 Task: Add an event with the title Second Interview with BobG, date '2023/10/19', time 8:30 AM to 10:30 AMand add a description: Throughout the team building workshop, the facilitator will provide guidance, share insights, and facilitate discussions to encourage active participation and learning. Participants will have the opportunity to practice their communication skills in a supportive and collaborative environment, receiving feedback from their peers and the facilitator., put the event into Red category . Add location for the event as: 987 Colosseum, Rome, Italy, logged in from the account softage.10@softage.netand send the event invitation to softage.9@softage.net and softage.8@softage.net. Set a reminder for the event 30 minutes before
Action: Mouse moved to (125, 137)
Screenshot: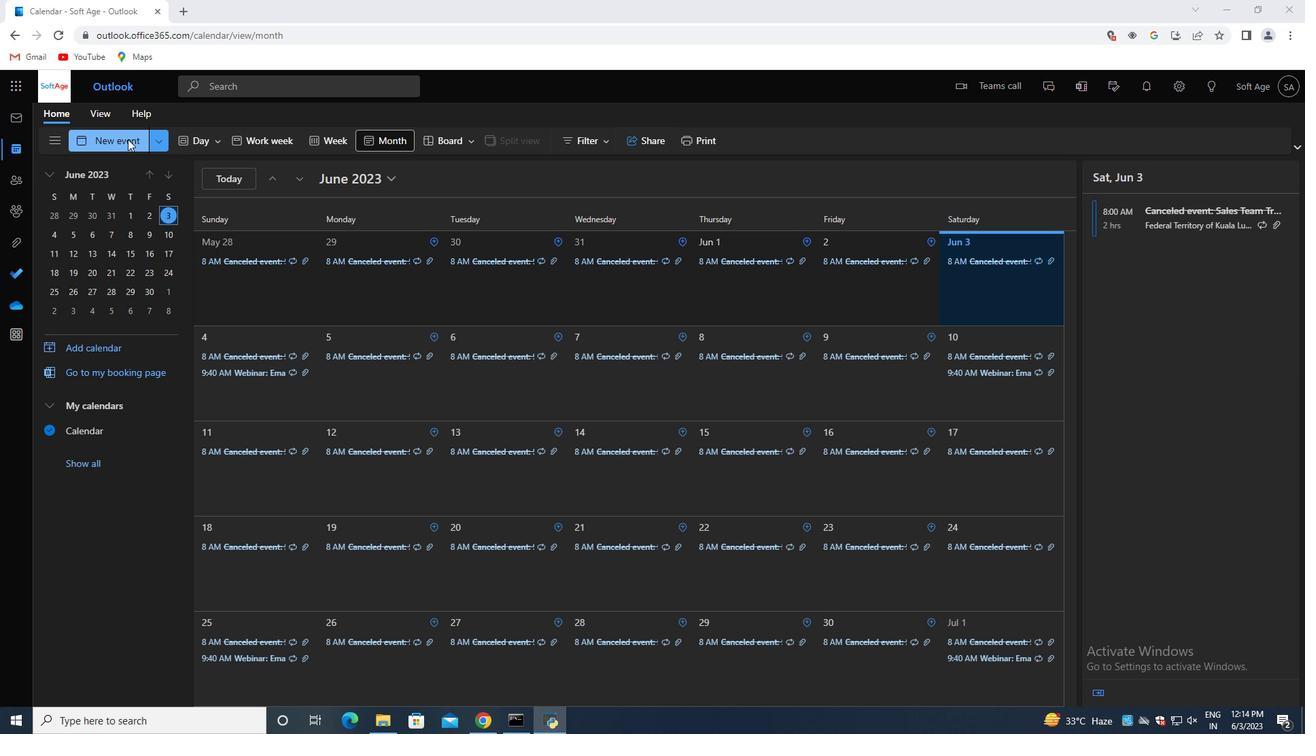 
Action: Mouse pressed left at (125, 137)
Screenshot: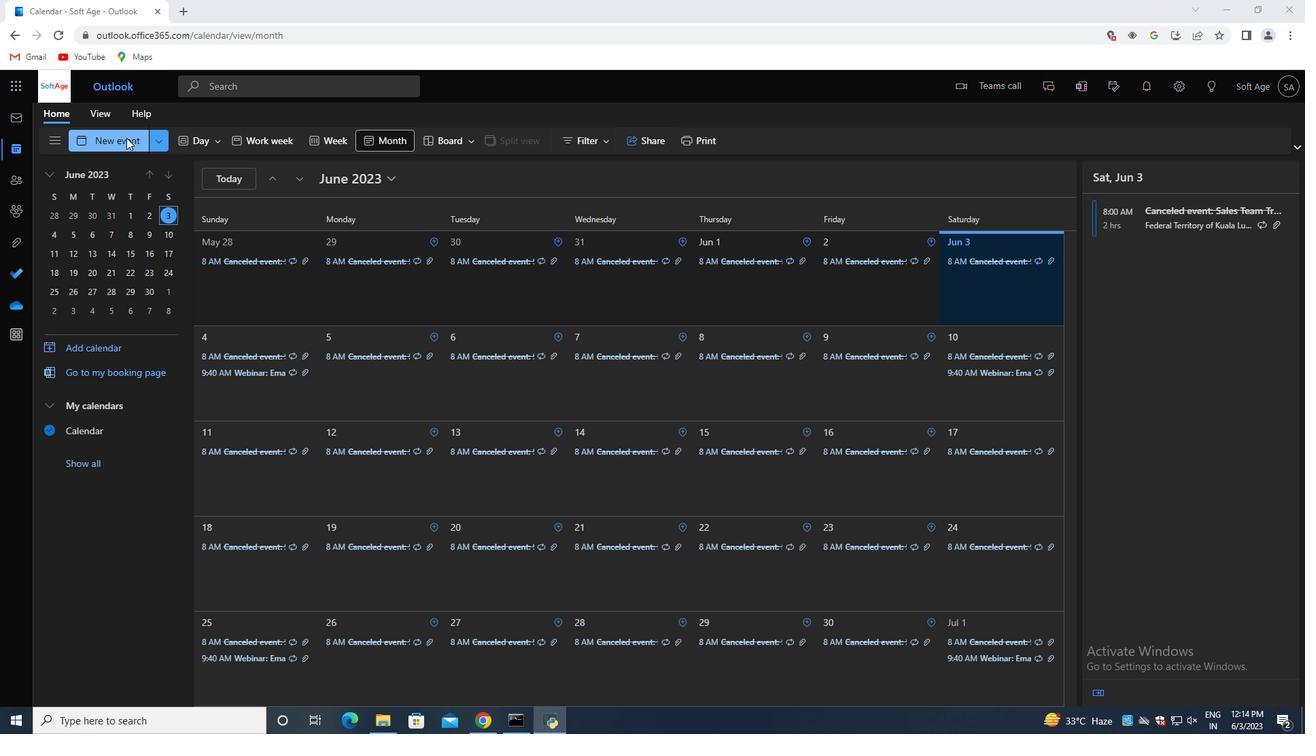 
Action: Mouse moved to (353, 231)
Screenshot: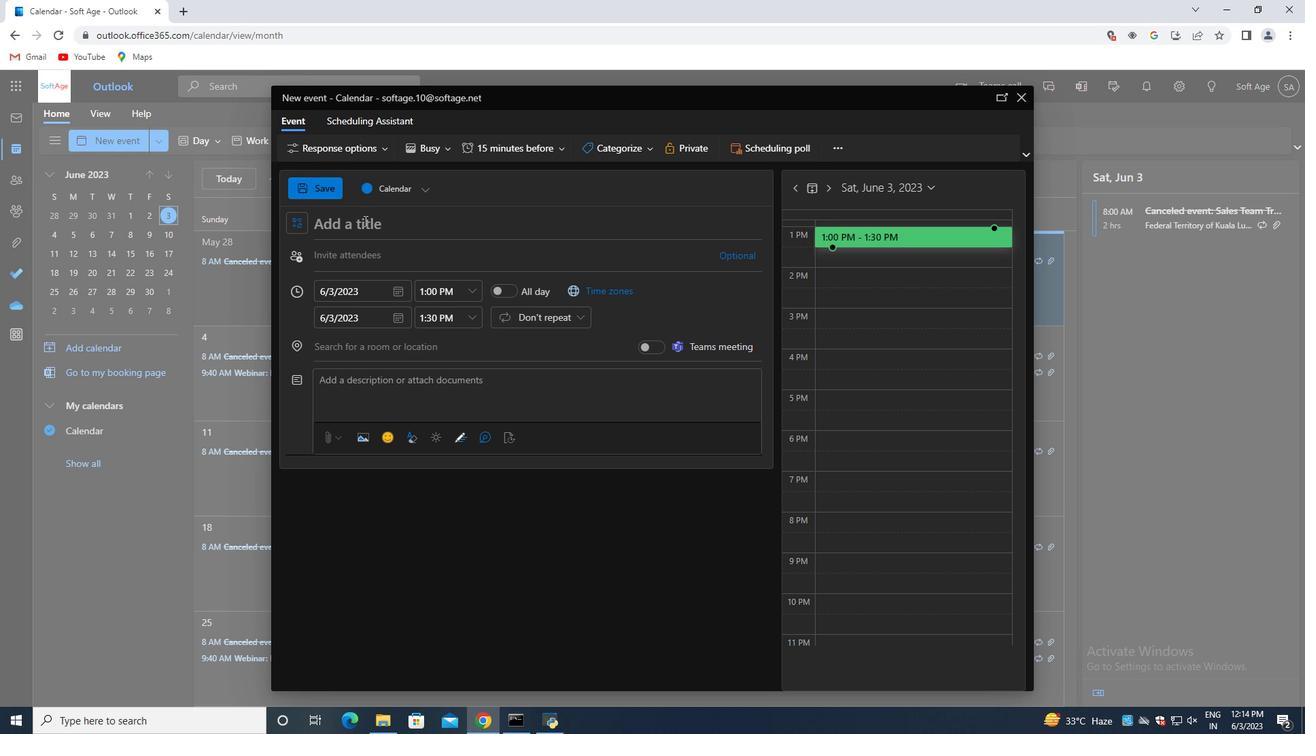 
Action: Mouse pressed left at (353, 231)
Screenshot: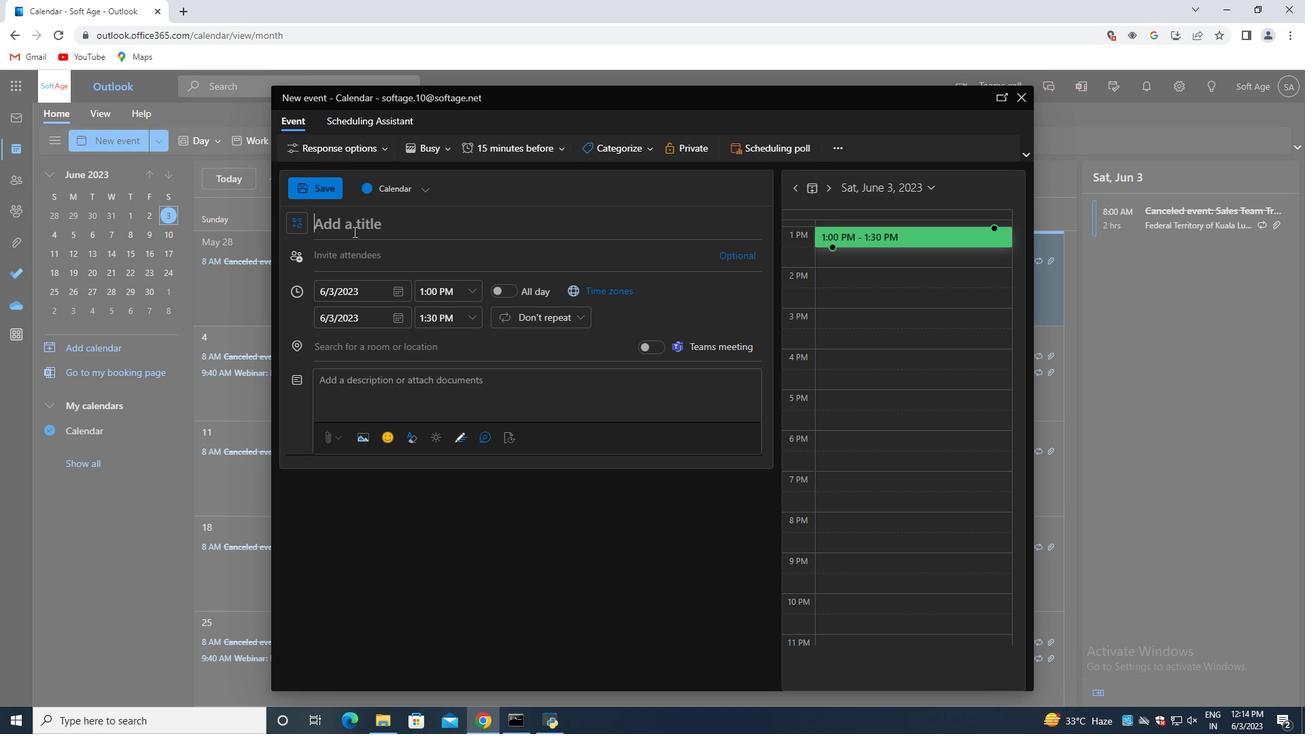 
Action: Mouse moved to (354, 230)
Screenshot: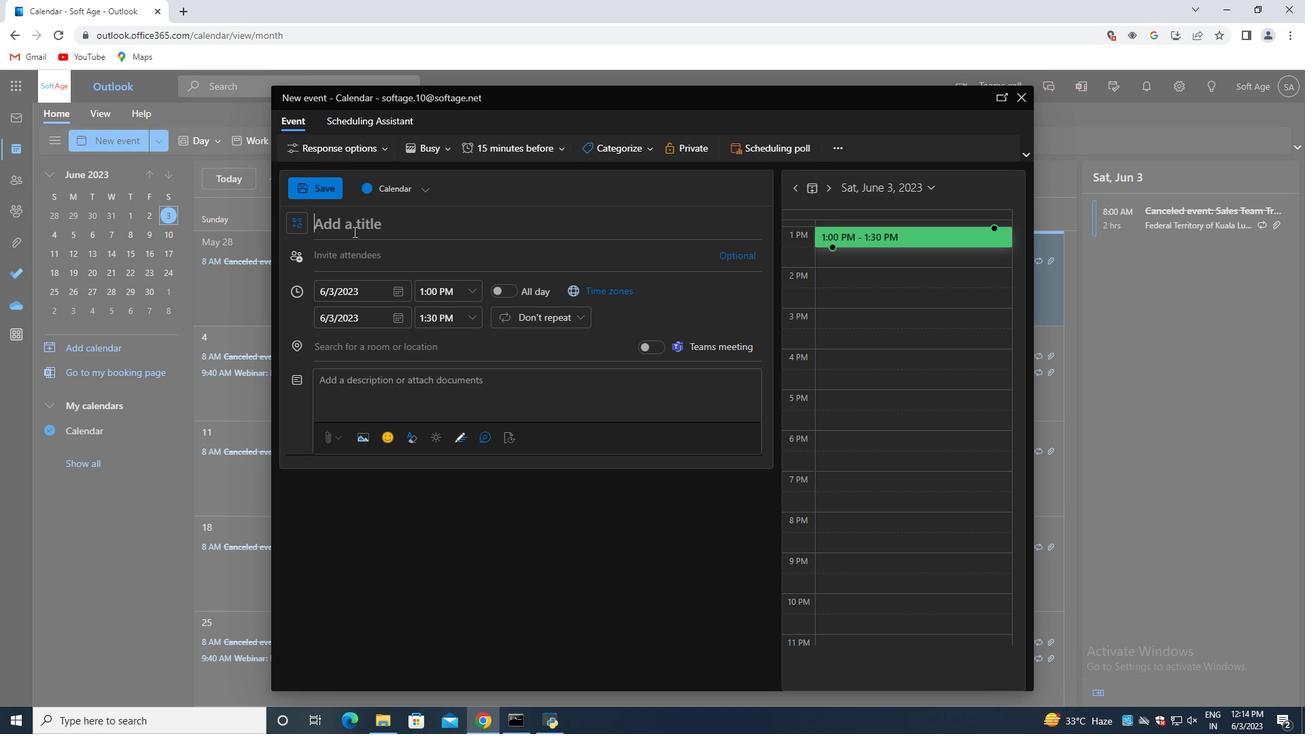 
Action: Key pressed <Key.shift>Second<Key.space><Key.shift>Interview<Key.space>with<Key.space><Key.shift>Bob<Key.shift>G
Screenshot: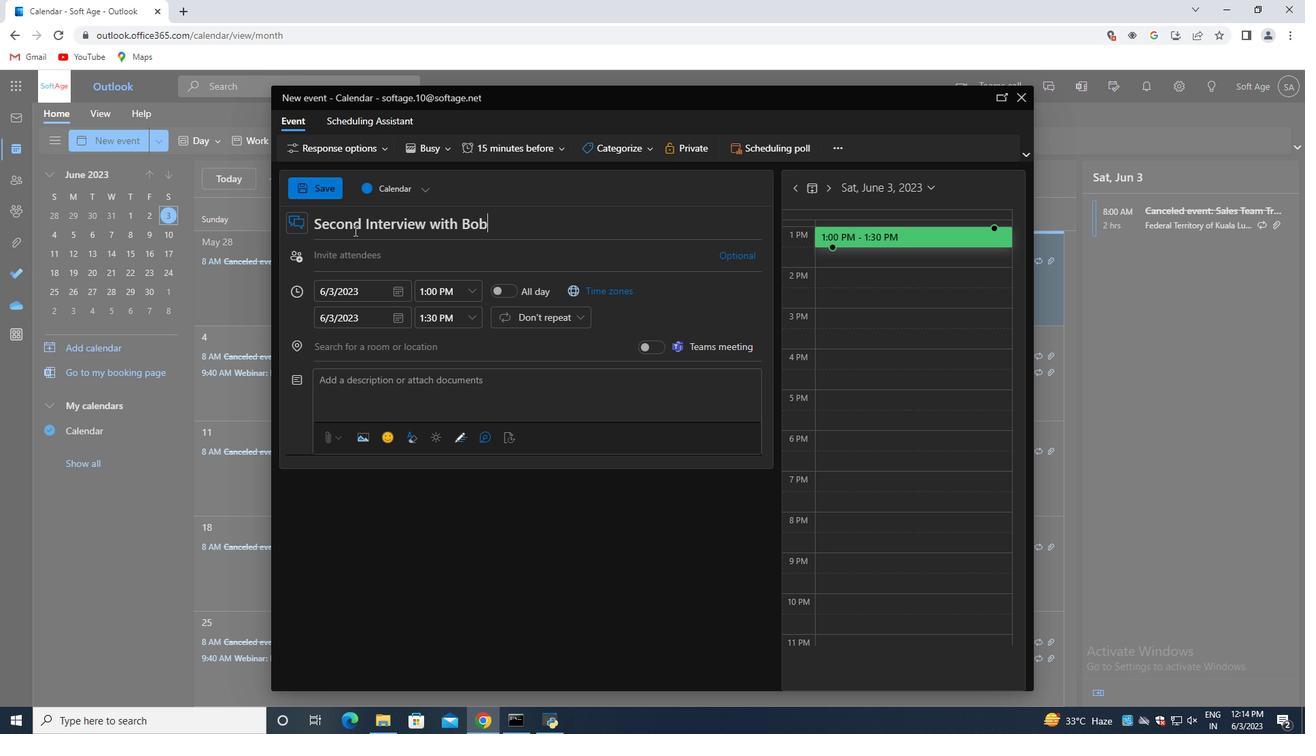 
Action: Mouse moved to (399, 295)
Screenshot: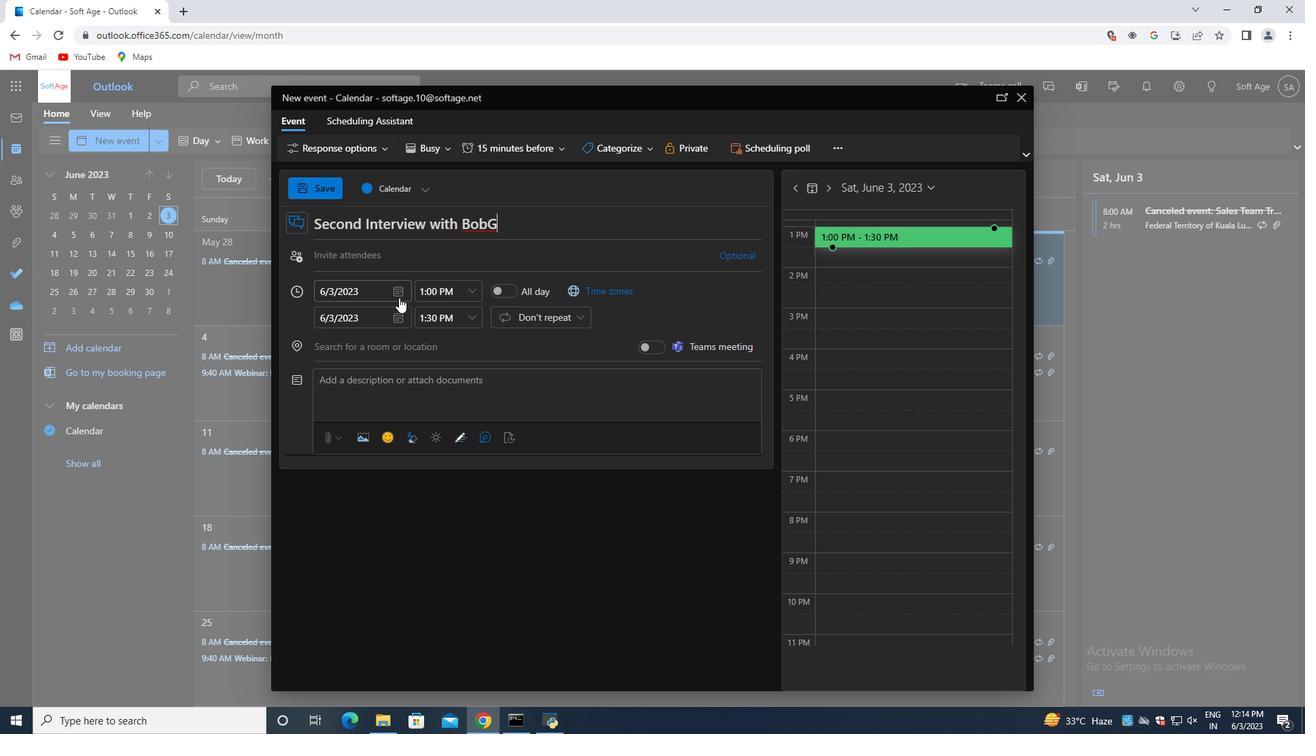 
Action: Mouse pressed left at (399, 295)
Screenshot: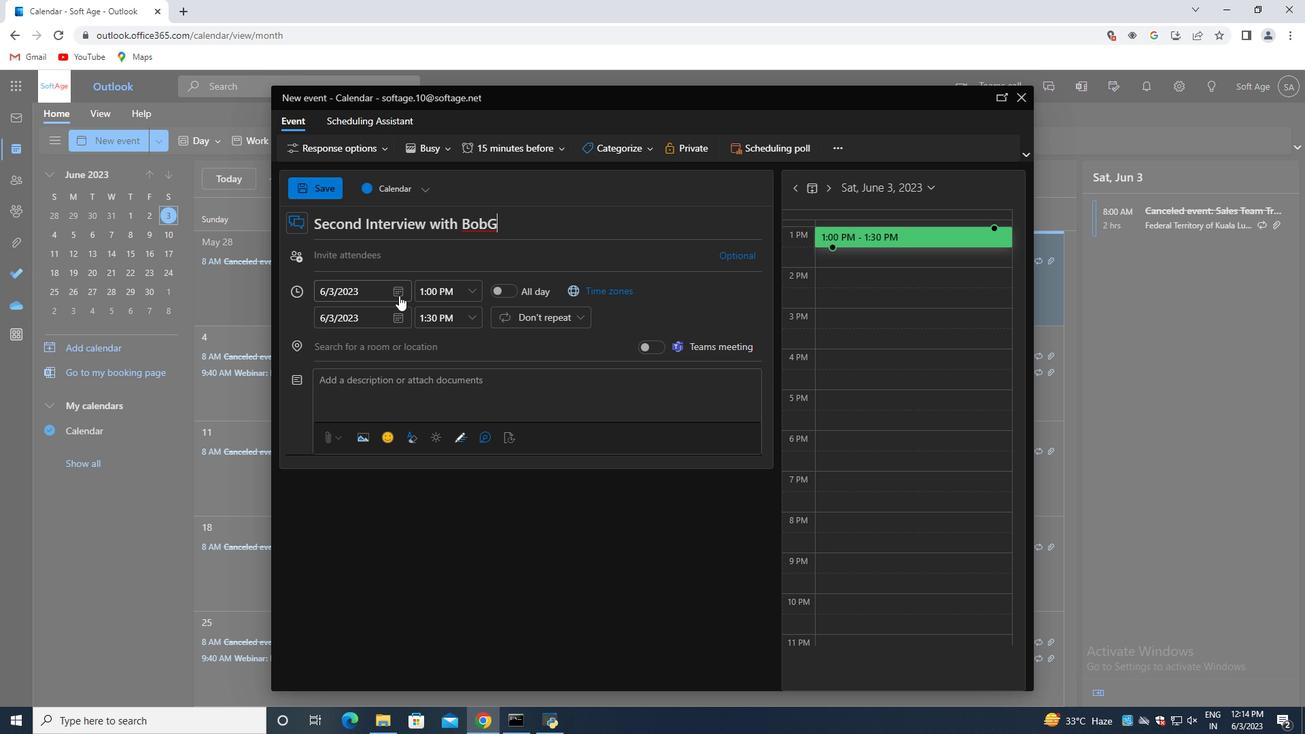 
Action: Mouse moved to (446, 312)
Screenshot: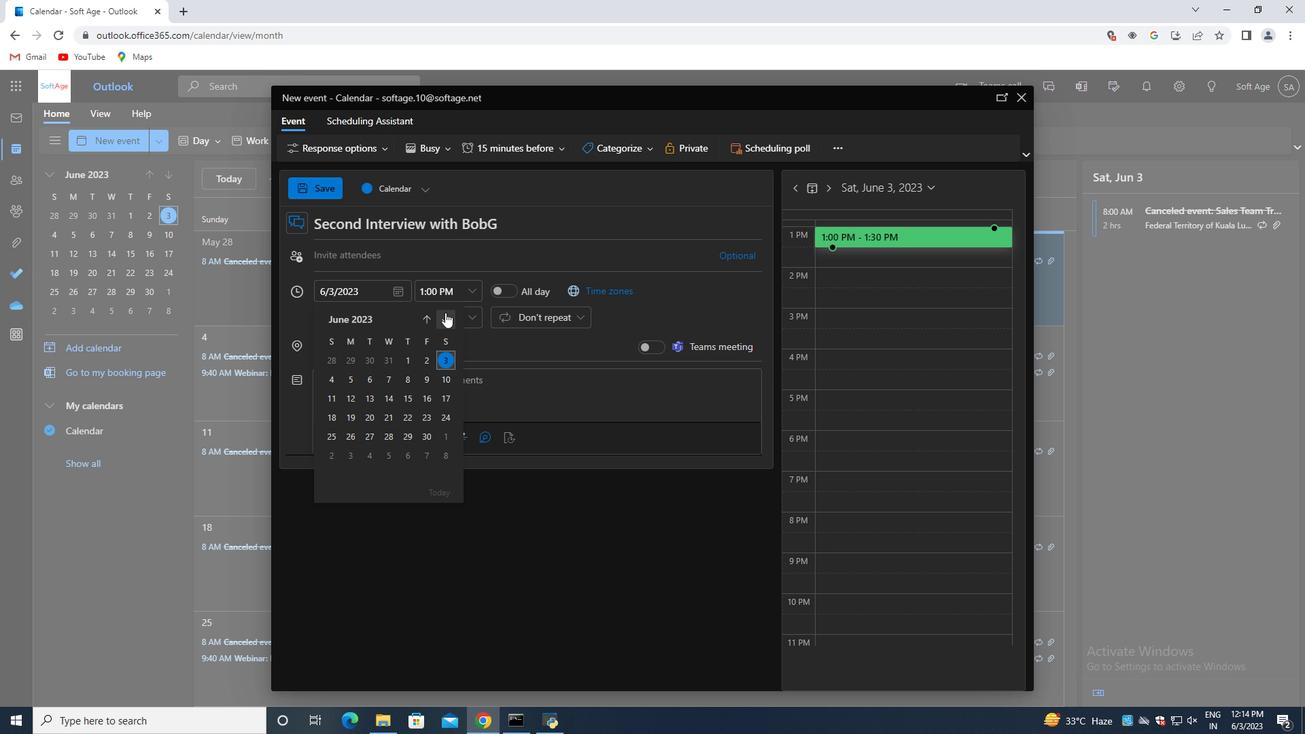 
Action: Mouse pressed left at (446, 312)
Screenshot: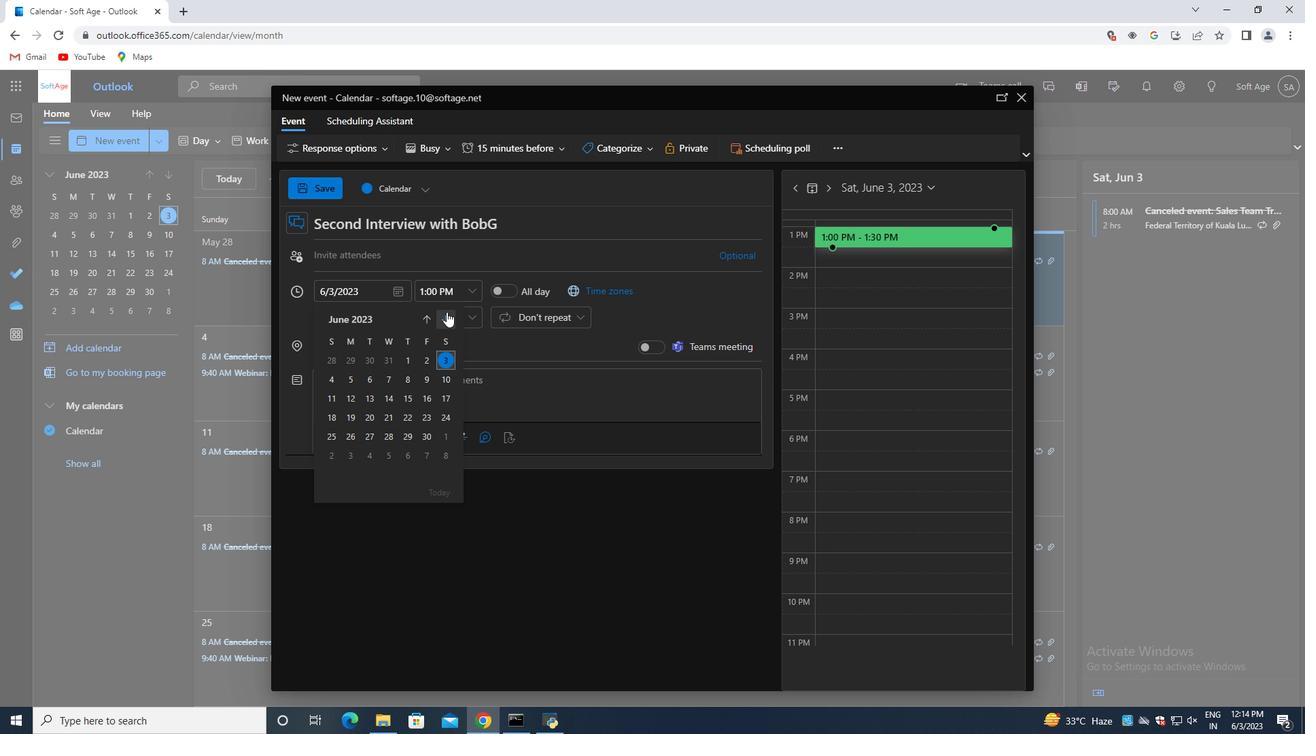 
Action: Mouse pressed left at (446, 312)
Screenshot: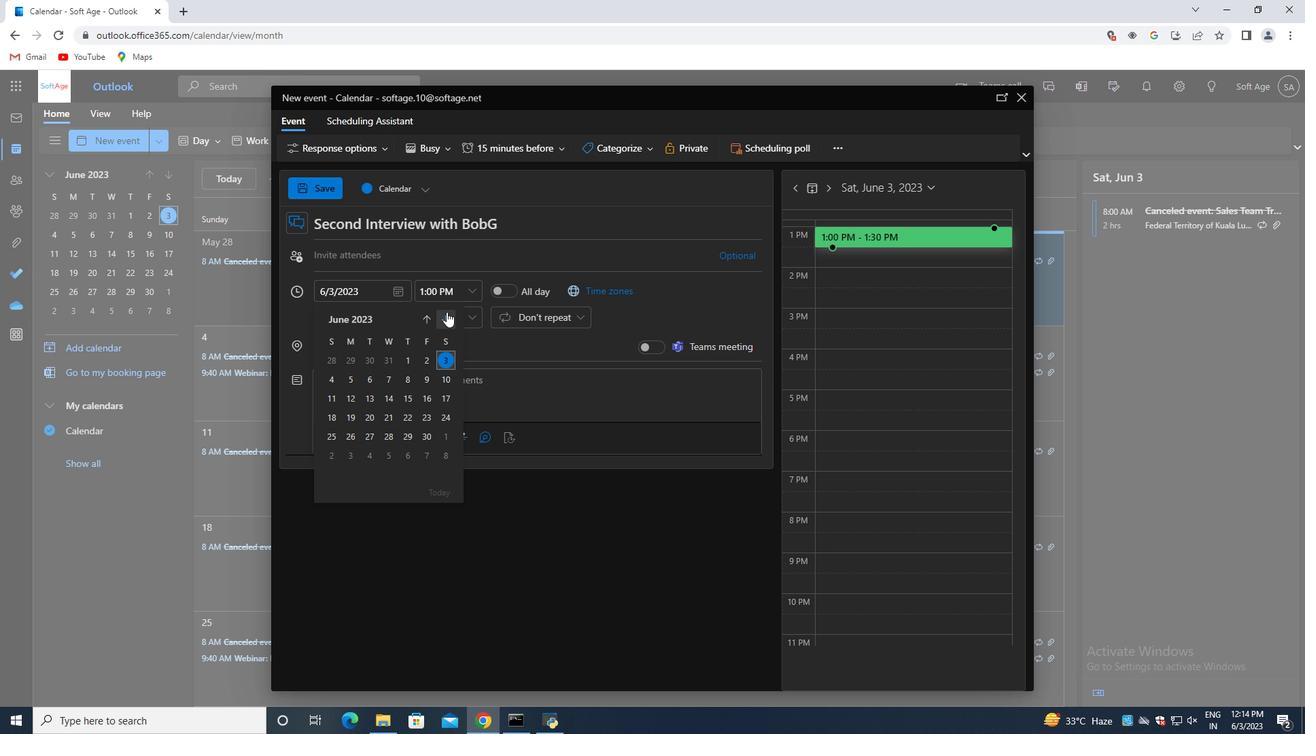 
Action: Mouse pressed left at (446, 312)
Screenshot: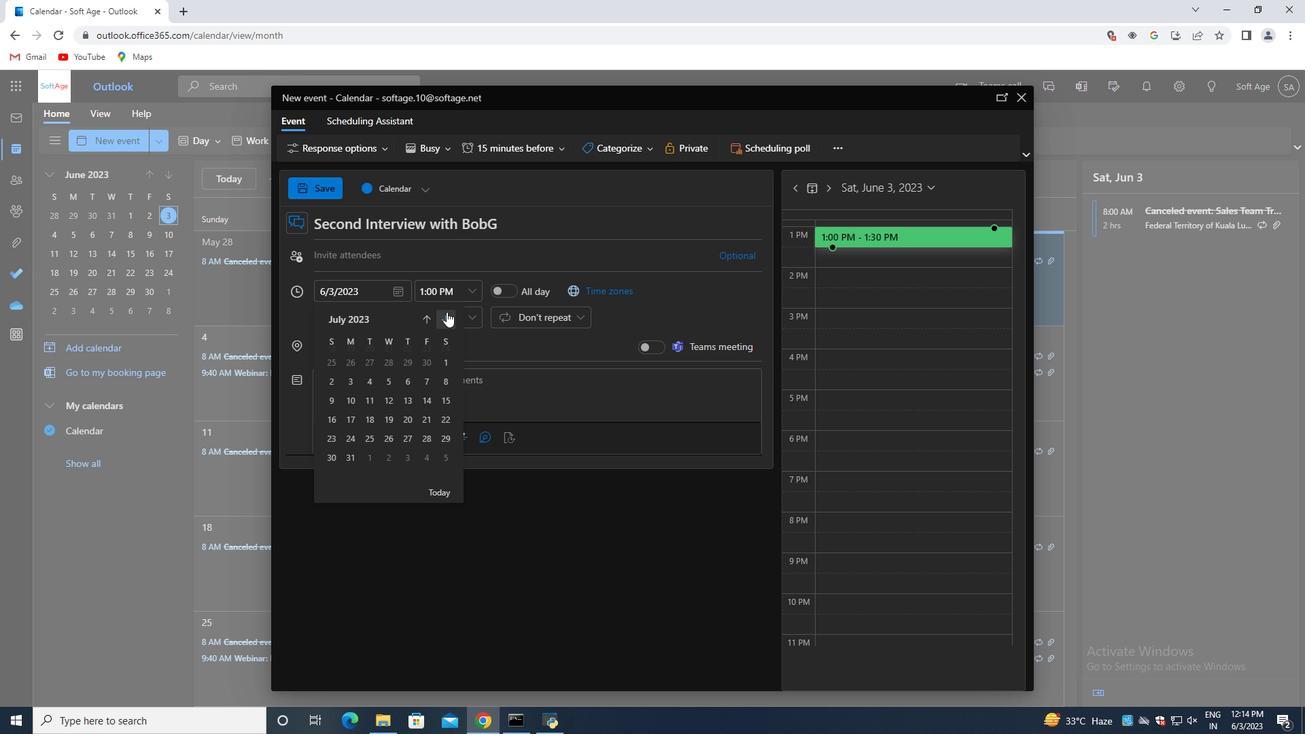 
Action: Mouse pressed left at (446, 312)
Screenshot: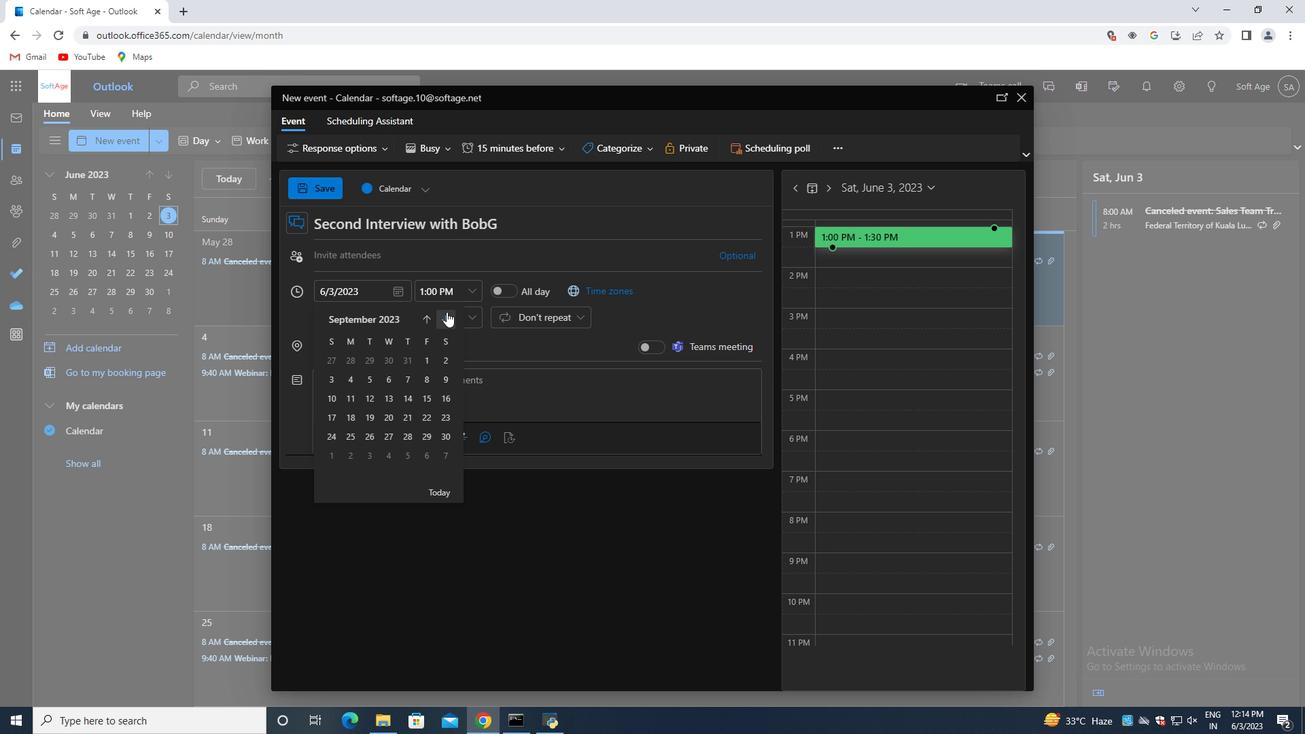 
Action: Mouse moved to (407, 394)
Screenshot: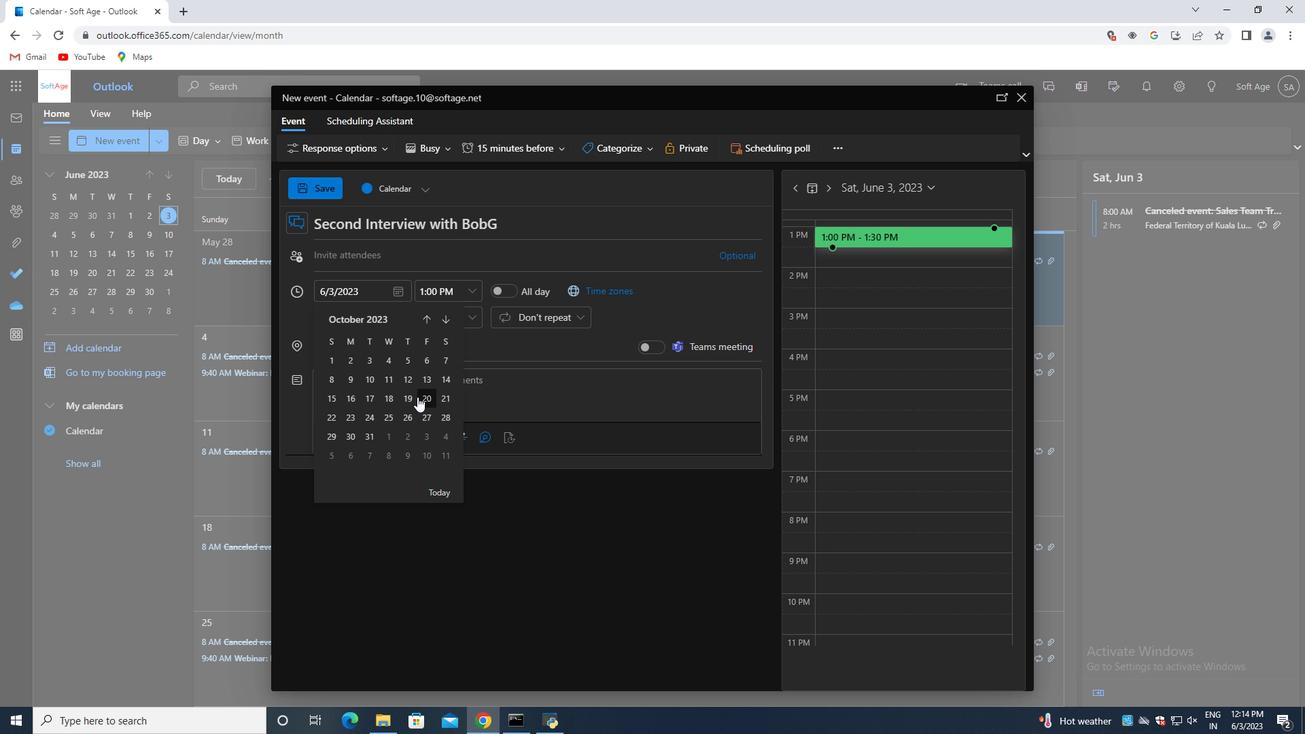 
Action: Mouse pressed left at (407, 394)
Screenshot: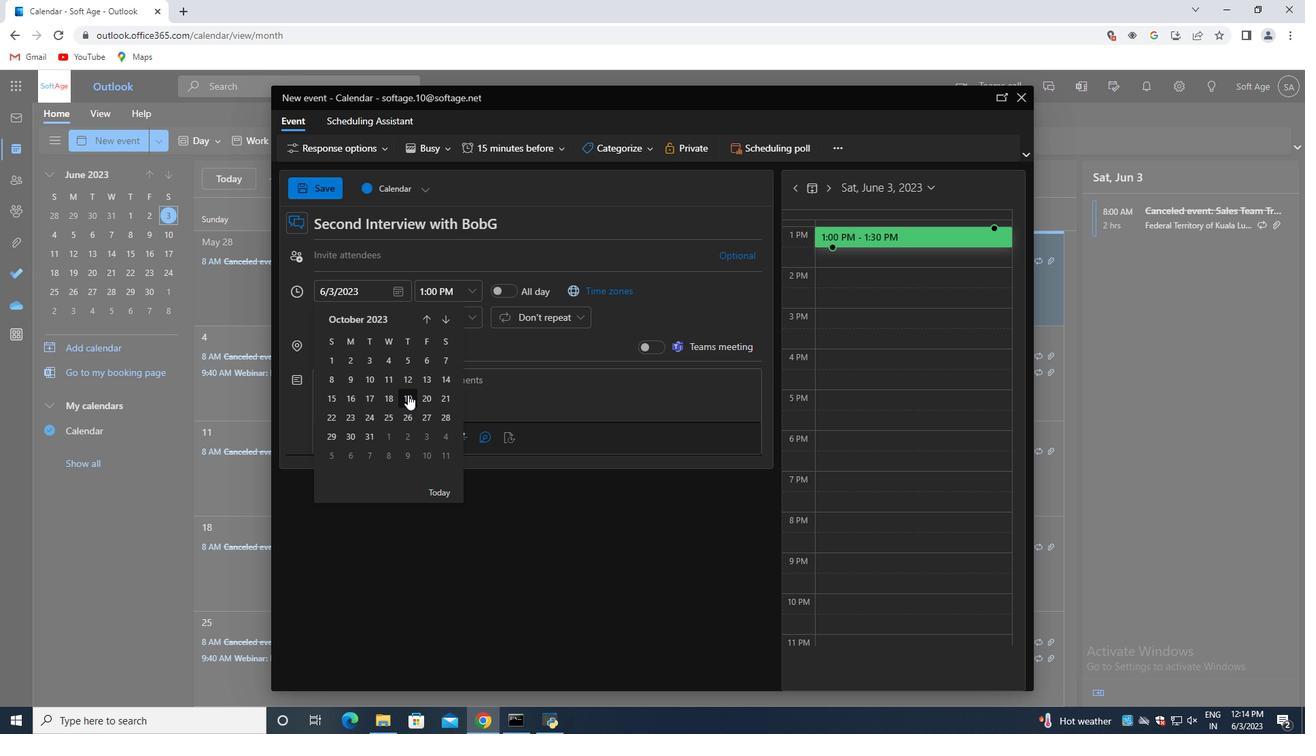 
Action: Mouse moved to (467, 291)
Screenshot: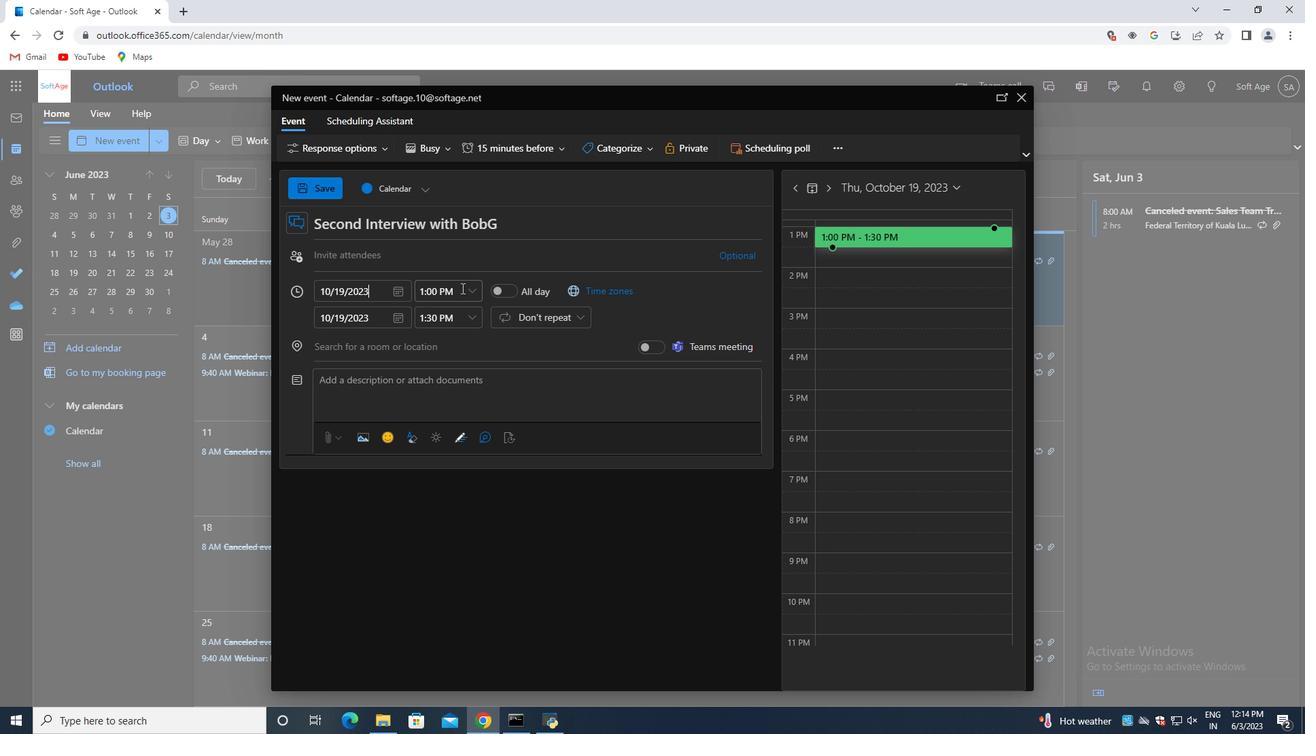 
Action: Mouse pressed left at (467, 291)
Screenshot: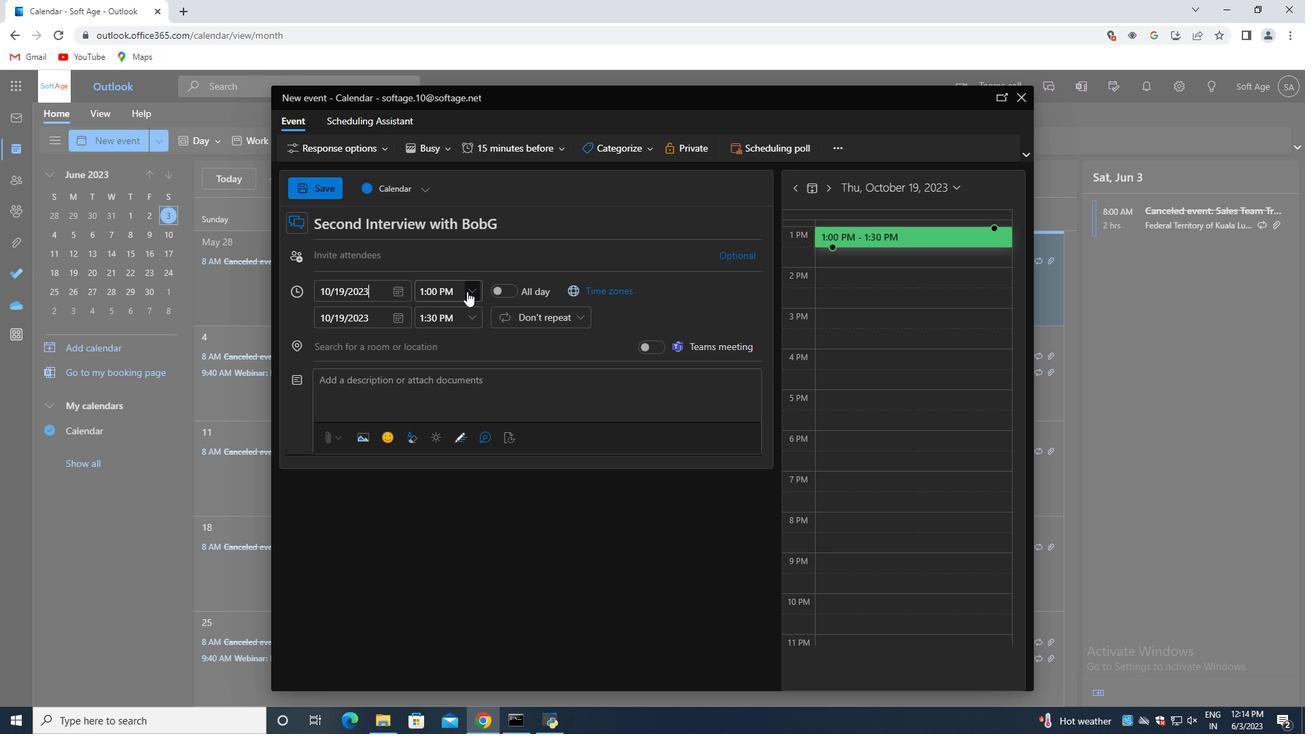 
Action: Mouse moved to (452, 343)
Screenshot: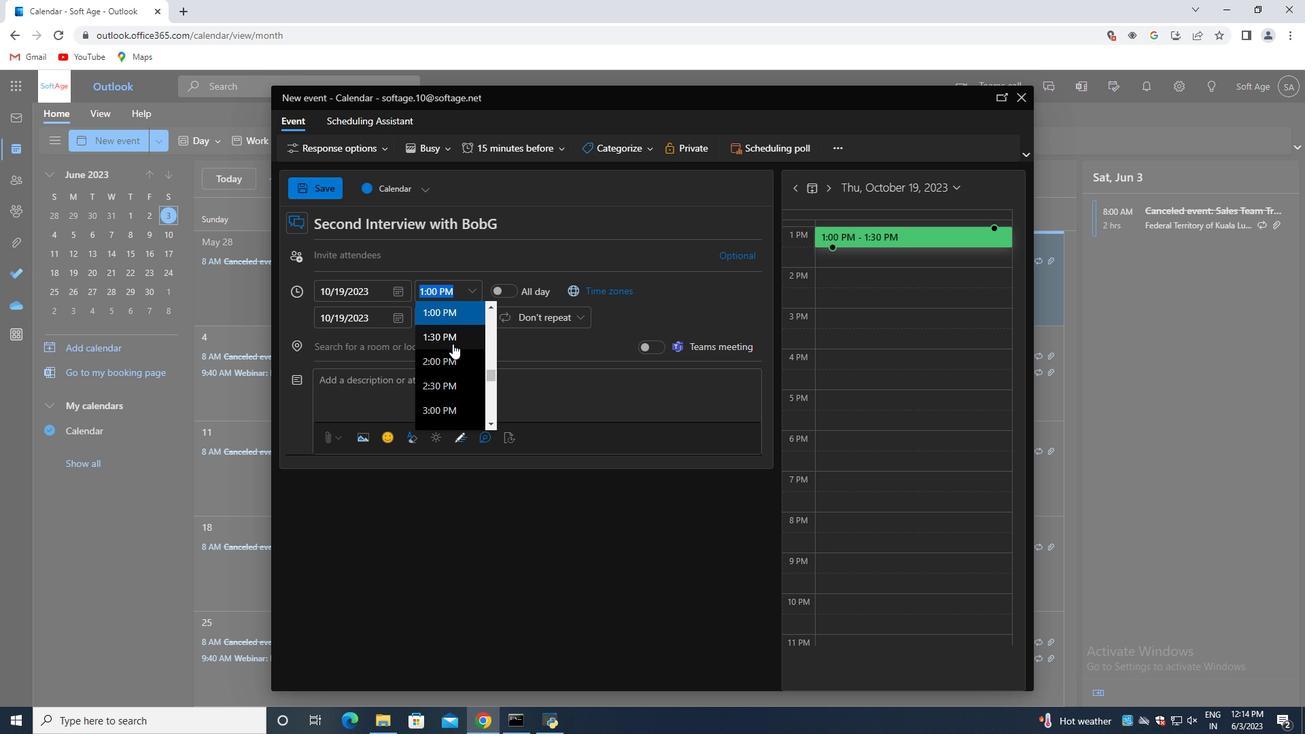 
Action: Mouse scrolled (452, 344) with delta (0, 0)
Screenshot: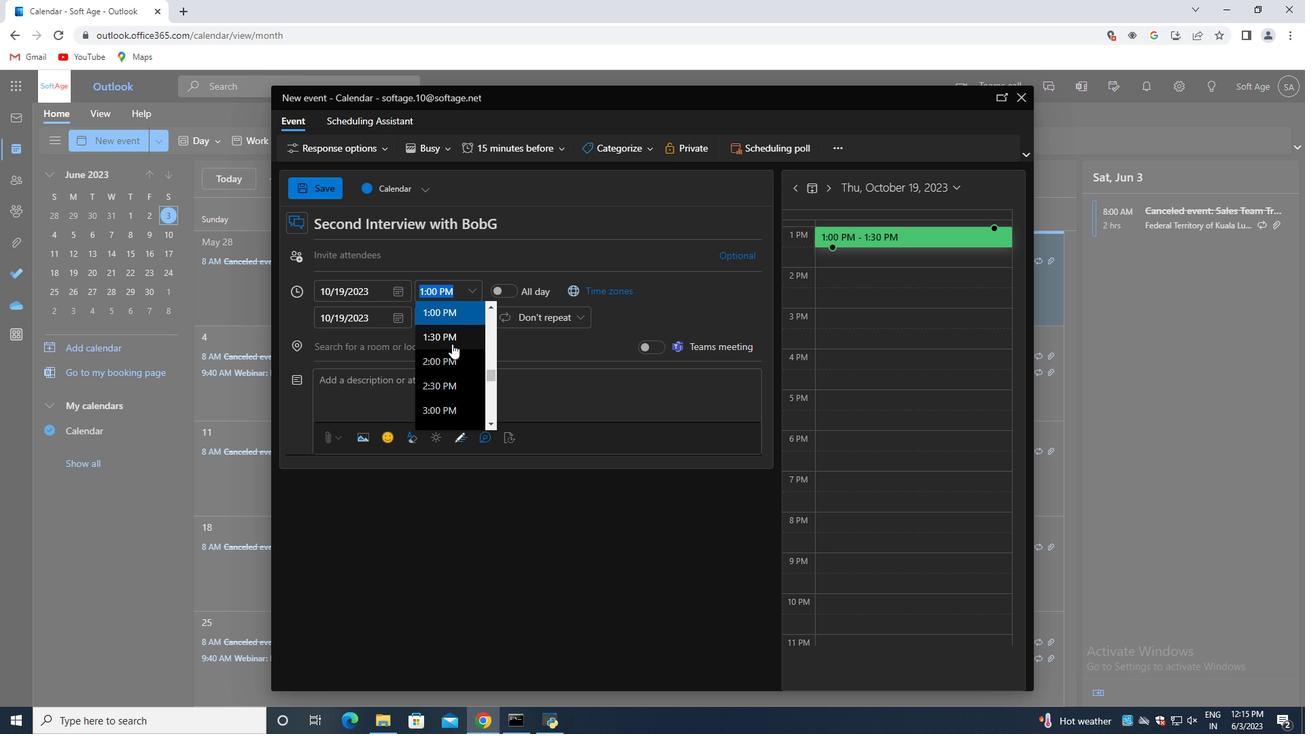 
Action: Mouse scrolled (452, 344) with delta (0, 0)
Screenshot: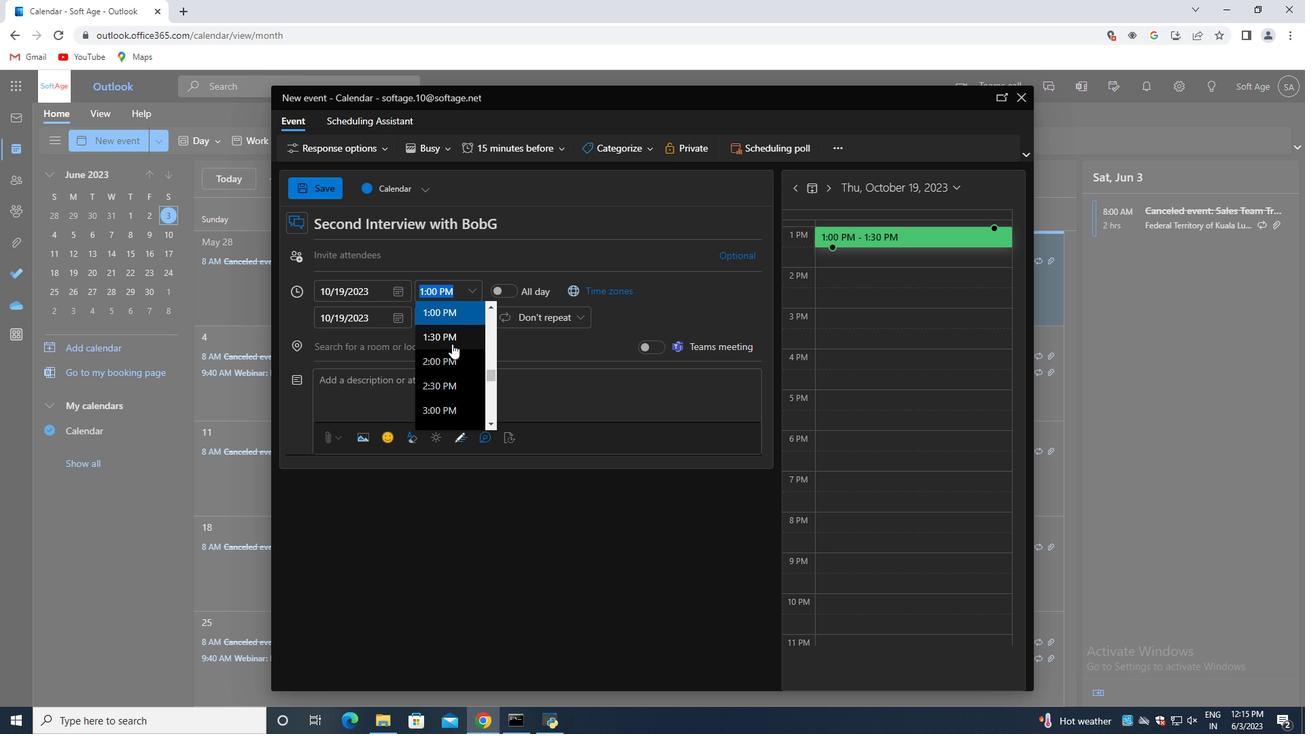 
Action: Mouse scrolled (452, 344) with delta (0, 0)
Screenshot: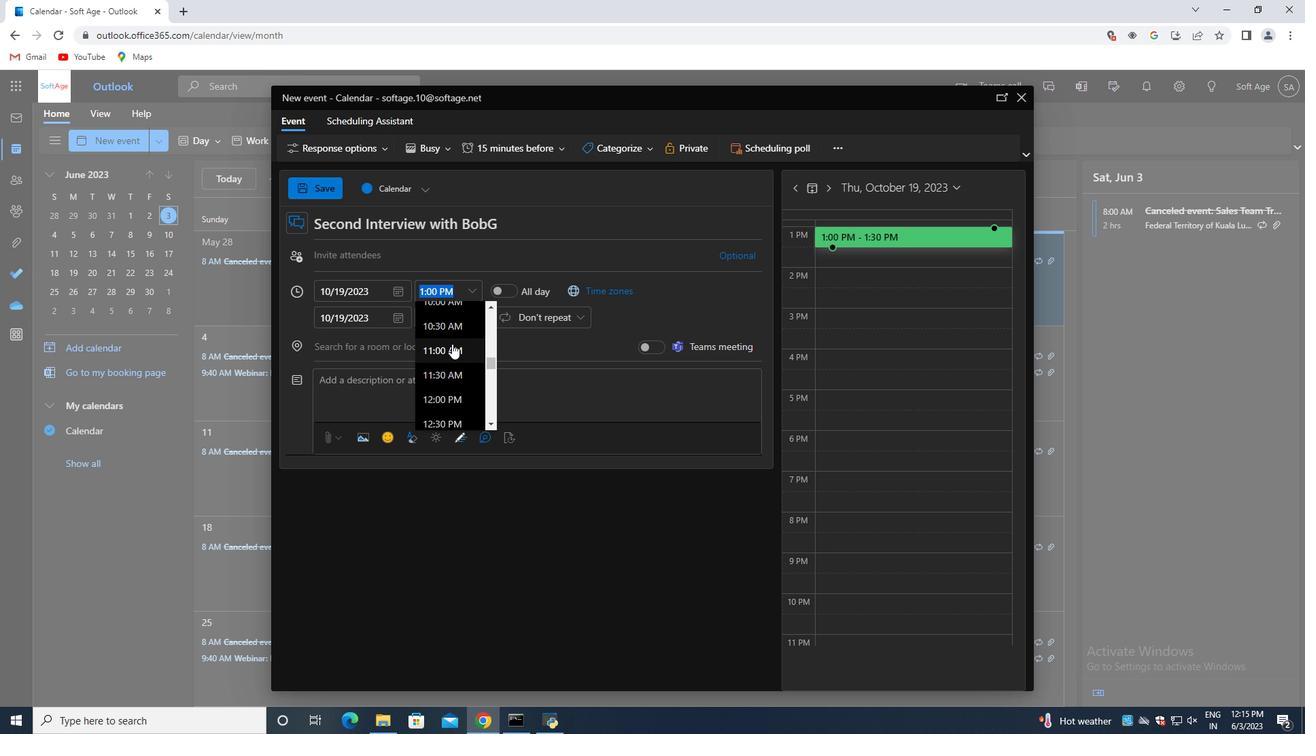 
Action: Mouse scrolled (452, 344) with delta (0, 0)
Screenshot: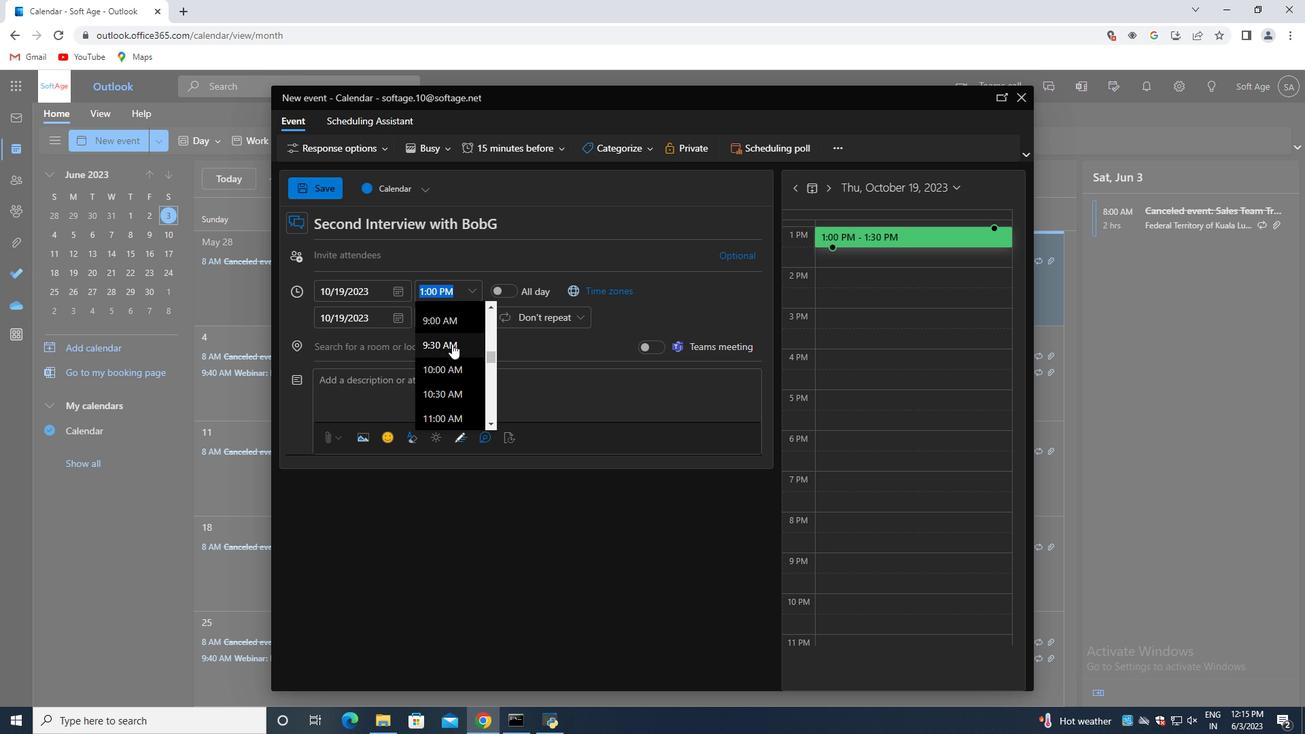 
Action: Mouse moved to (439, 359)
Screenshot: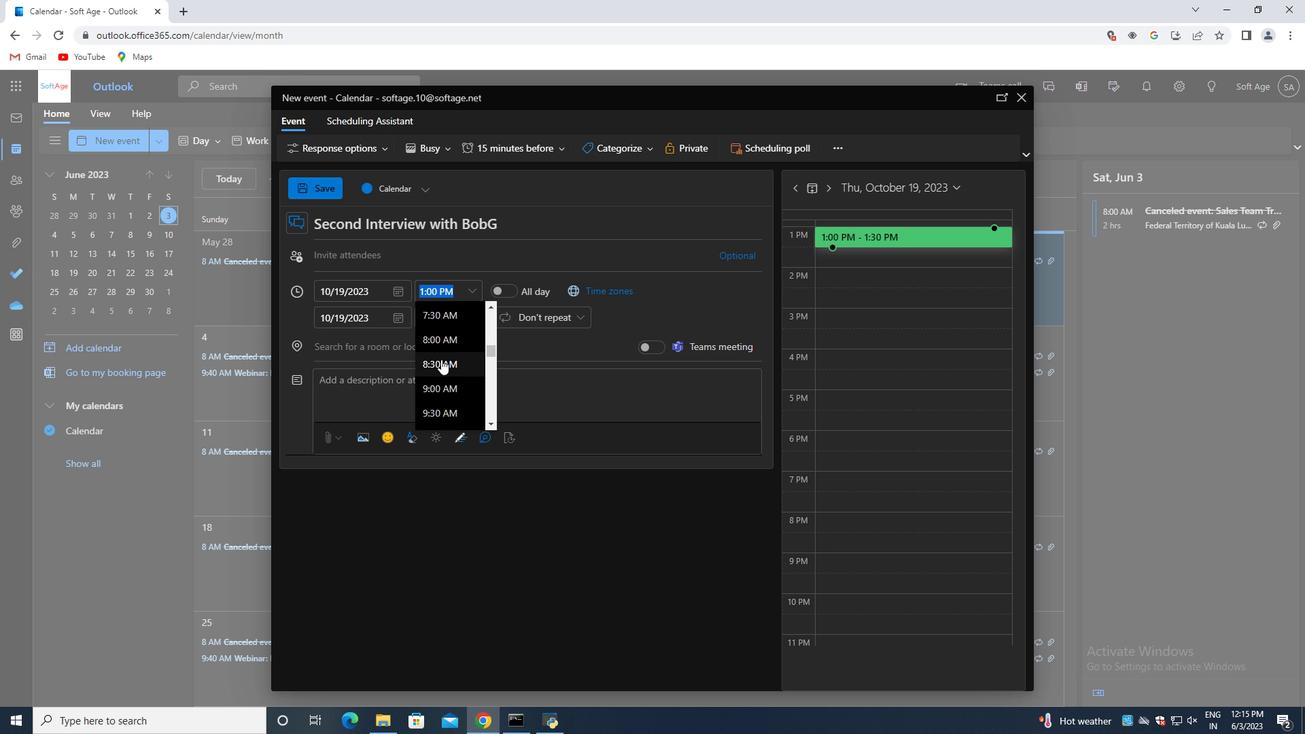 
Action: Mouse pressed left at (439, 359)
Screenshot: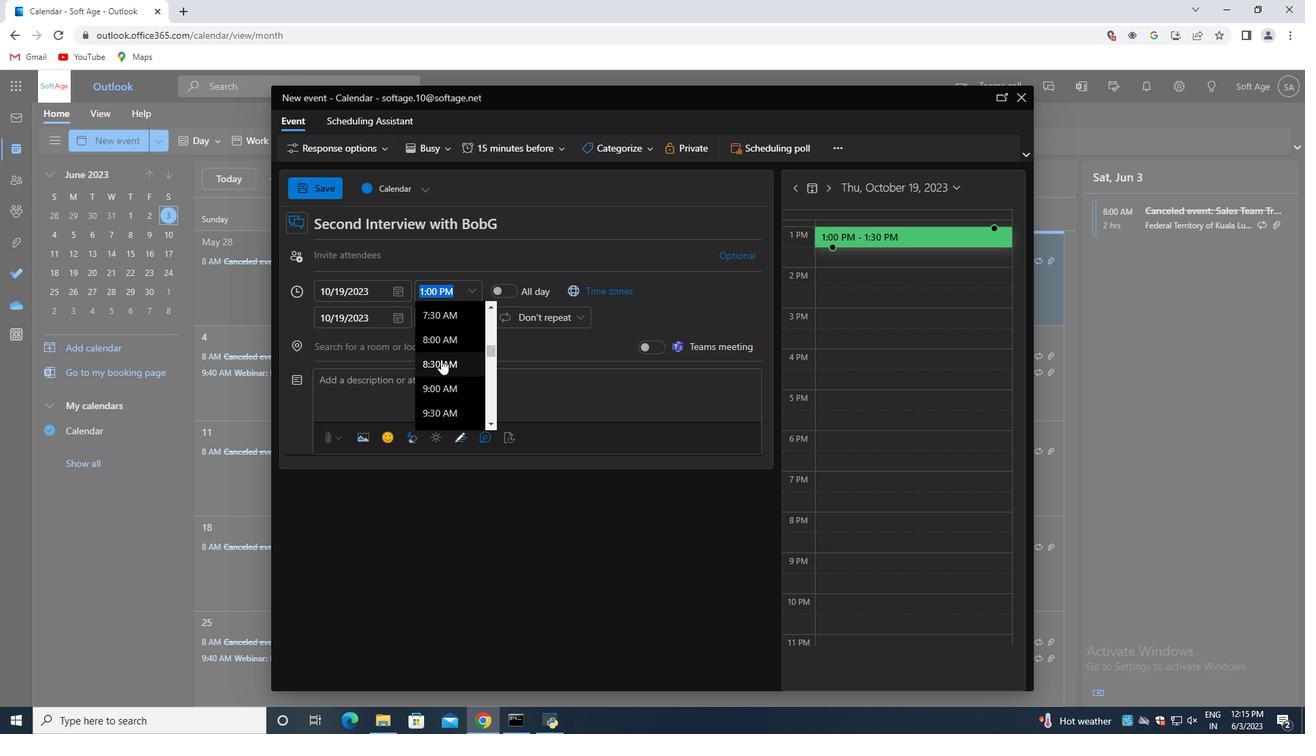 
Action: Mouse moved to (476, 312)
Screenshot: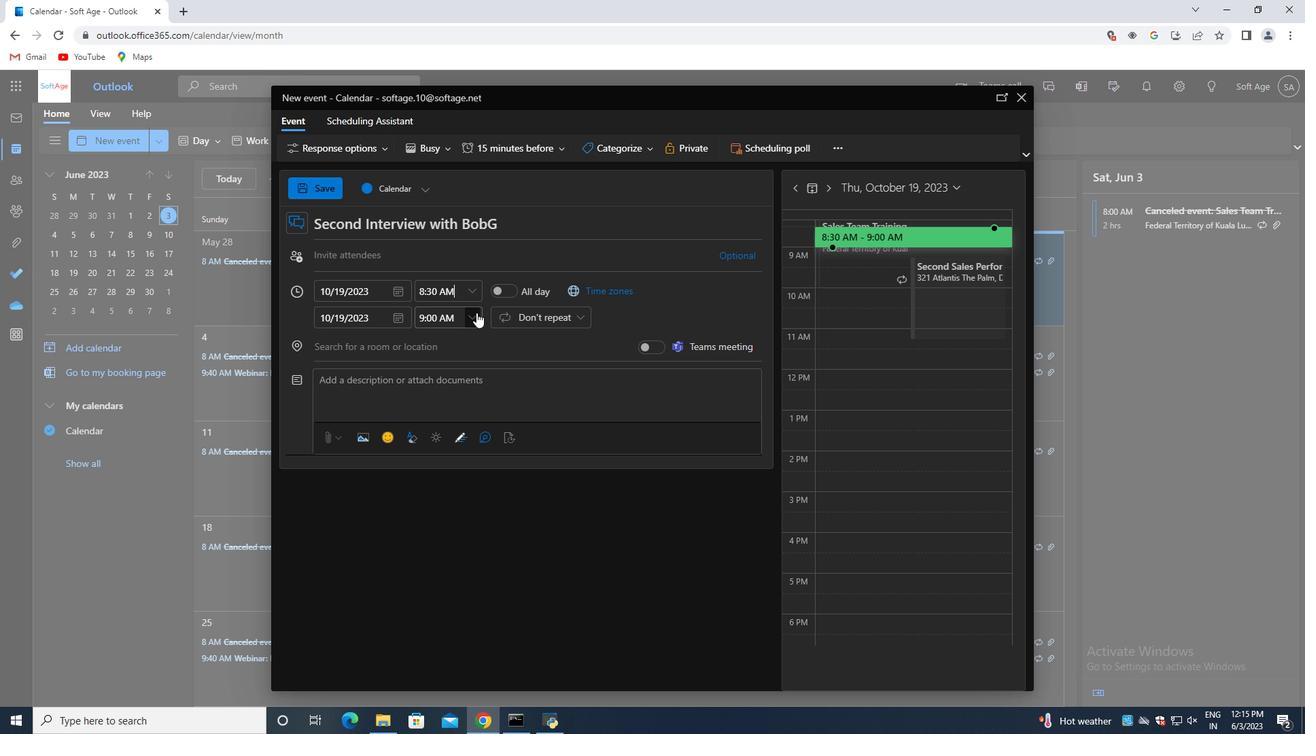 
Action: Mouse pressed left at (476, 312)
Screenshot: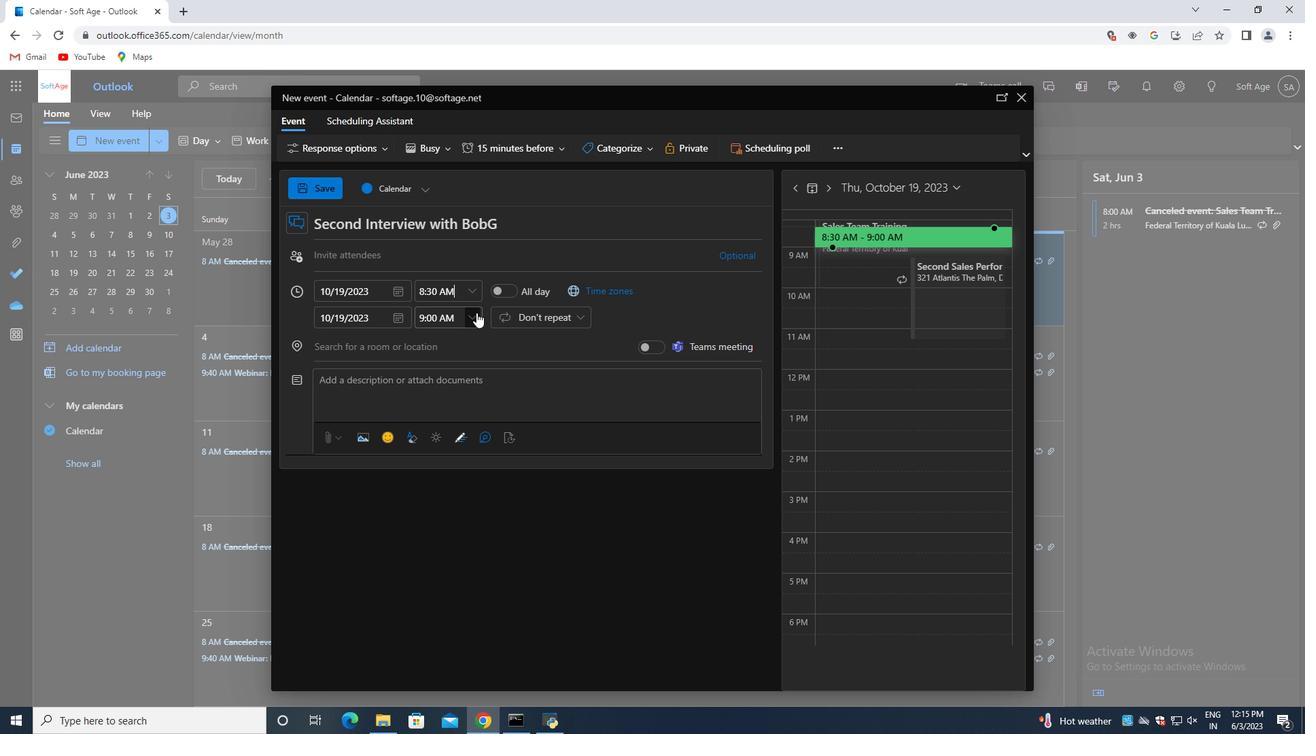 
Action: Mouse moved to (443, 407)
Screenshot: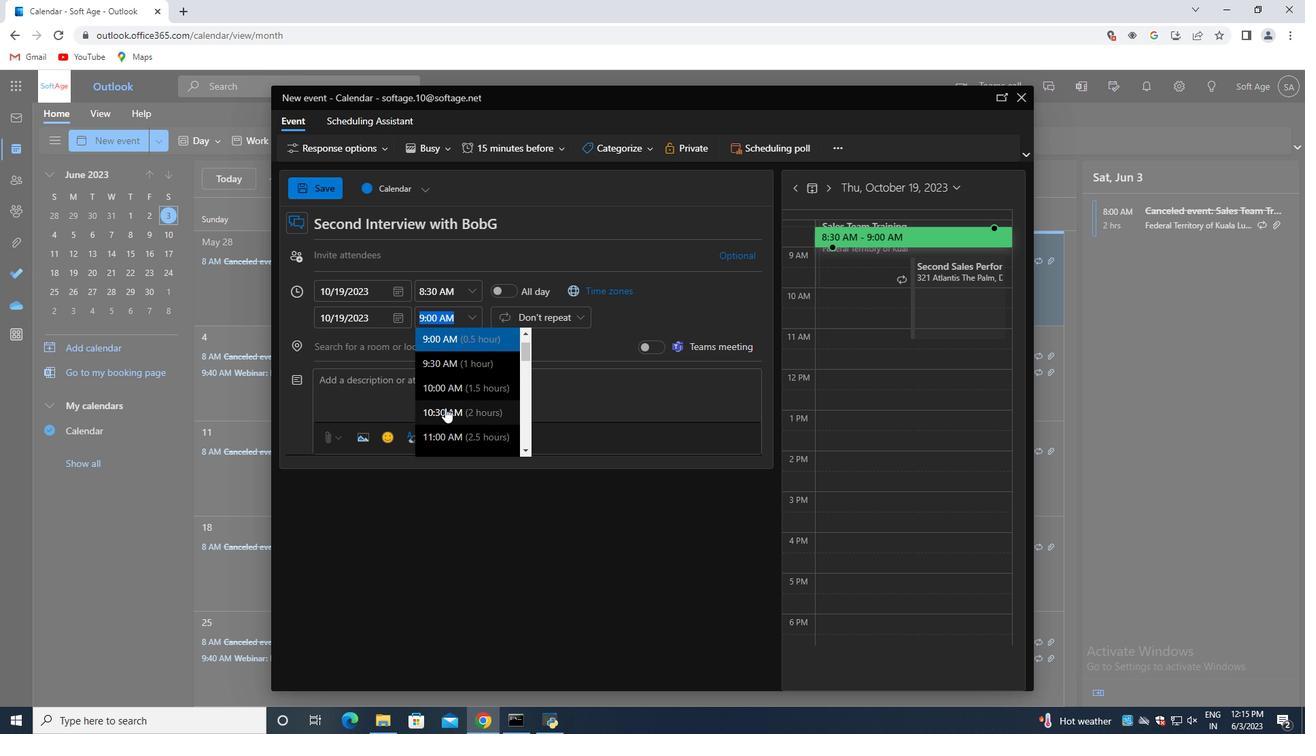 
Action: Mouse pressed left at (443, 407)
Screenshot: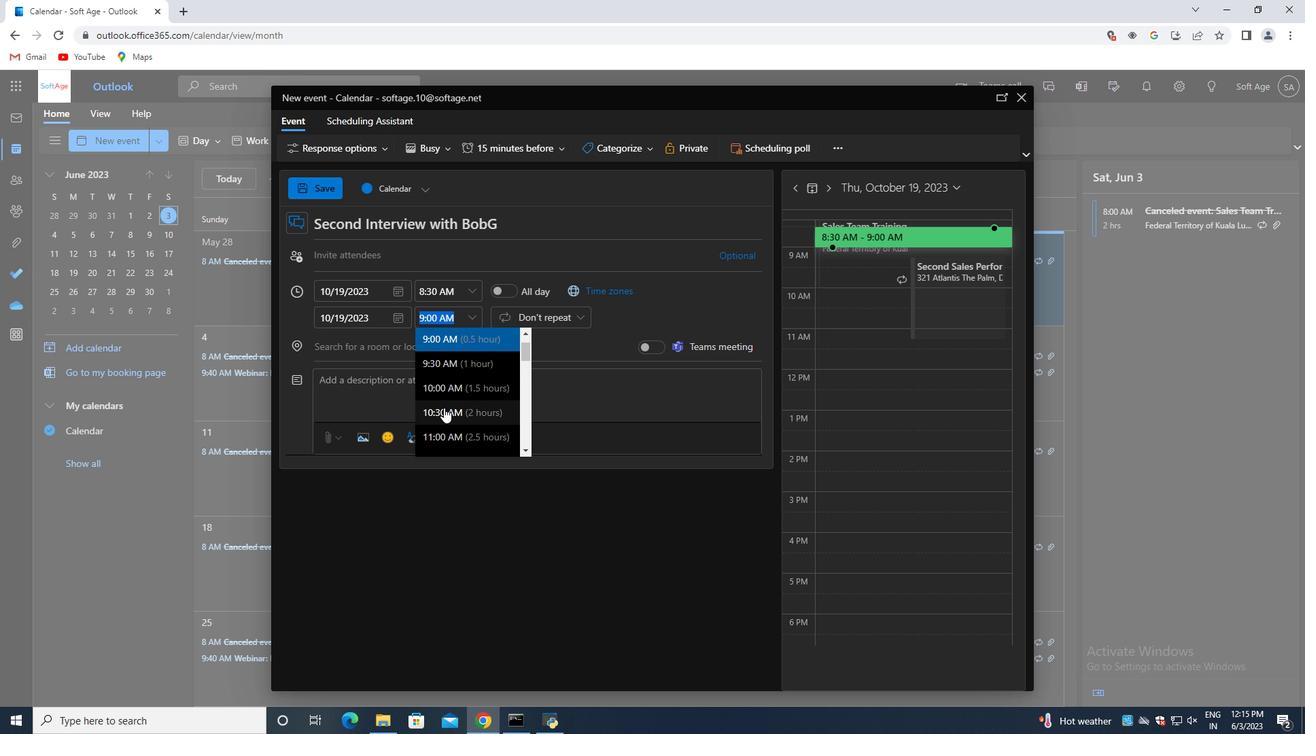 
Action: Mouse moved to (439, 377)
Screenshot: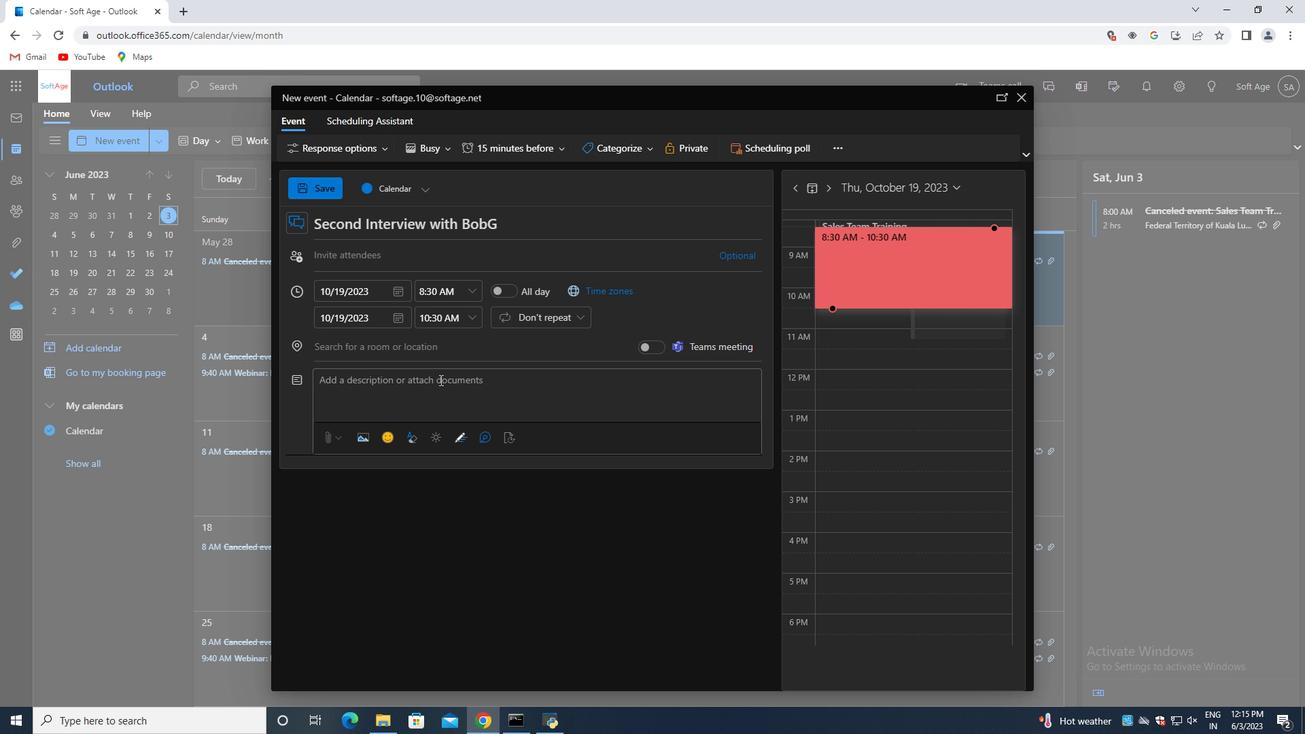 
Action: Mouse pressed left at (439, 377)
Screenshot: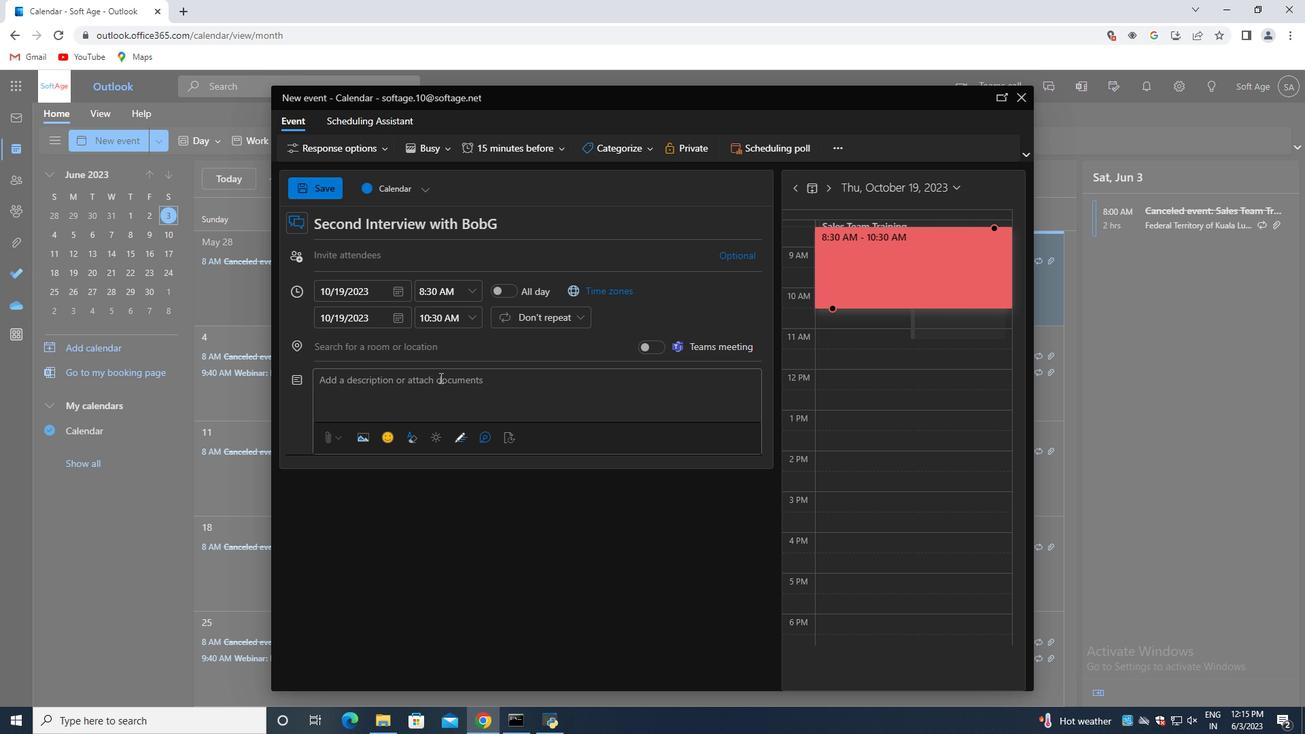 
Action: Key pressed <Key.shift>Throughout<Key.space>the<Key.space>team<Key.space>building<Key.space>workshop,<Key.space>the<Key.space>facilitator<Key.space>will<Key.space>provide<Key.space>guidance,<Key.space>share<Key.space>insights,<Key.space>and<Key.space>facilitate<Key.space>discussions<Key.space>to<Key.space>encourage<Key.space>active<Key.space>participation<Key.space>and<Key.space>learning.<Key.space><Key.shift>Participants<Key.space>will<Key.space>have<Key.space>the<Key.space>opportunity<Key.space>to<Key.space>practice<Key.space>their<Key.space>communication<Key.space>skills<Key.space>in<Key.space>a<Key.space>supportive<Key.space>and<Key.space>collaborative<Key.space>environment,<Key.space>receiving<Key.space>feedback<Key.space>from<Key.space>their<Key.space>peers<Key.space>and<Key.space>the<Key.space>facilitator.
Screenshot: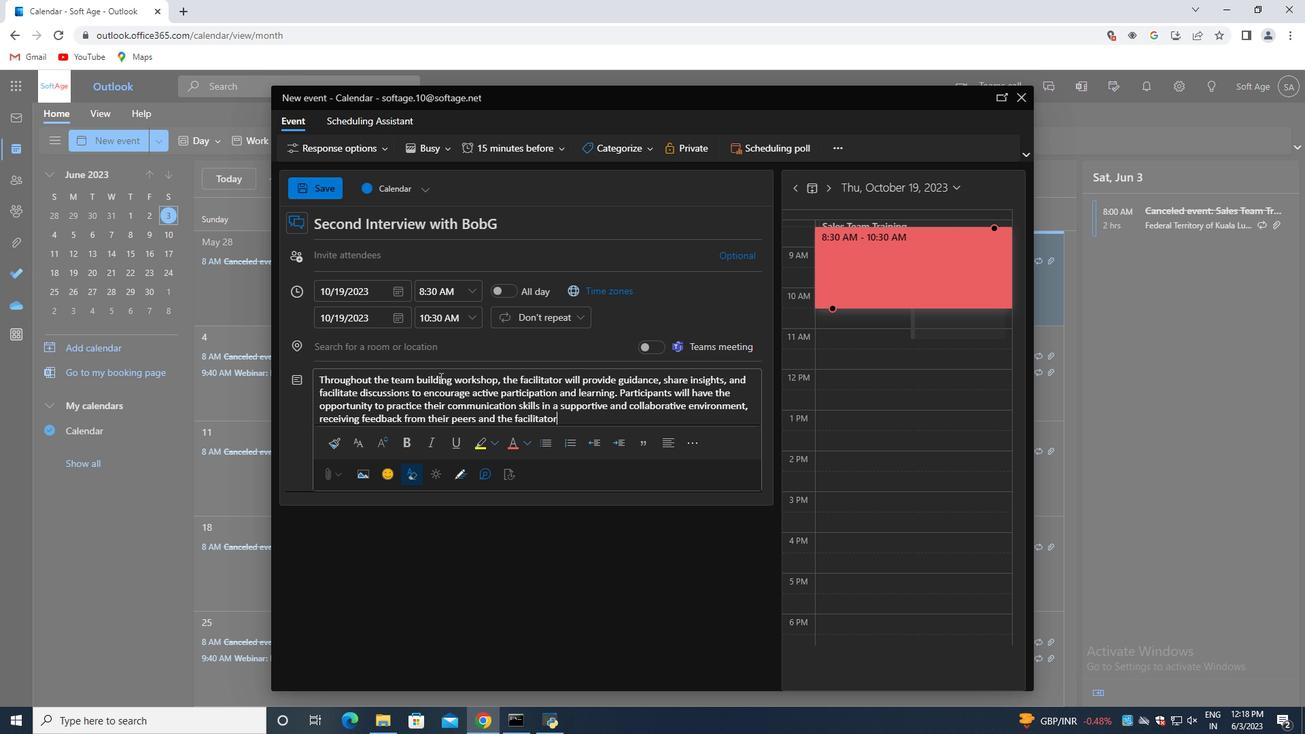 
Action: Mouse moved to (616, 152)
Screenshot: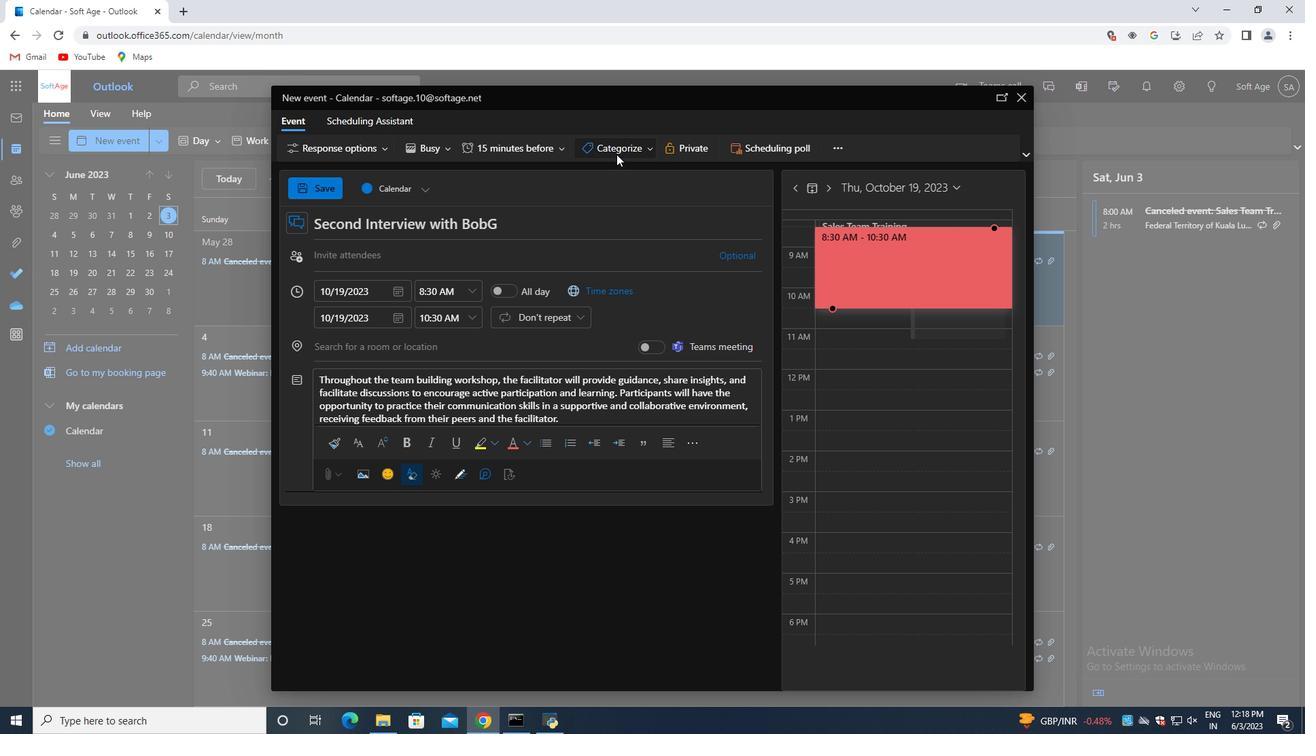 
Action: Mouse pressed left at (616, 152)
Screenshot: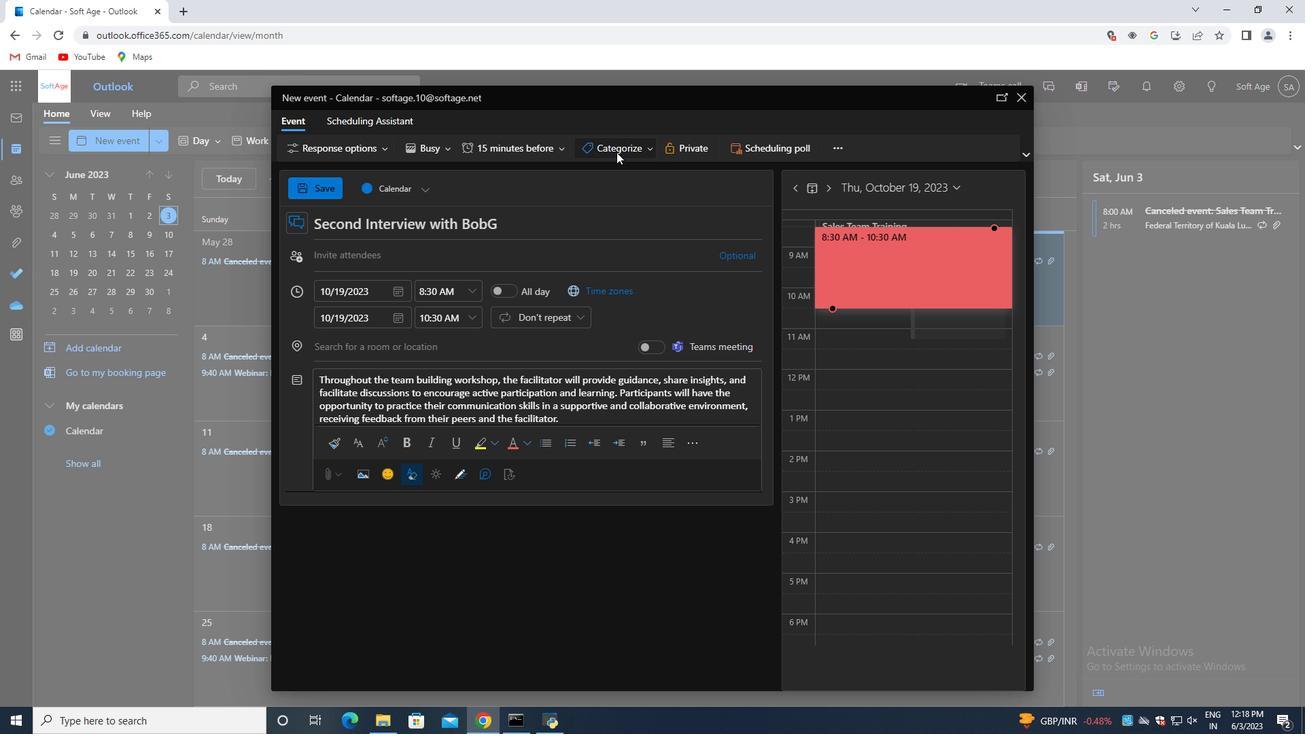 
Action: Mouse moved to (632, 280)
Screenshot: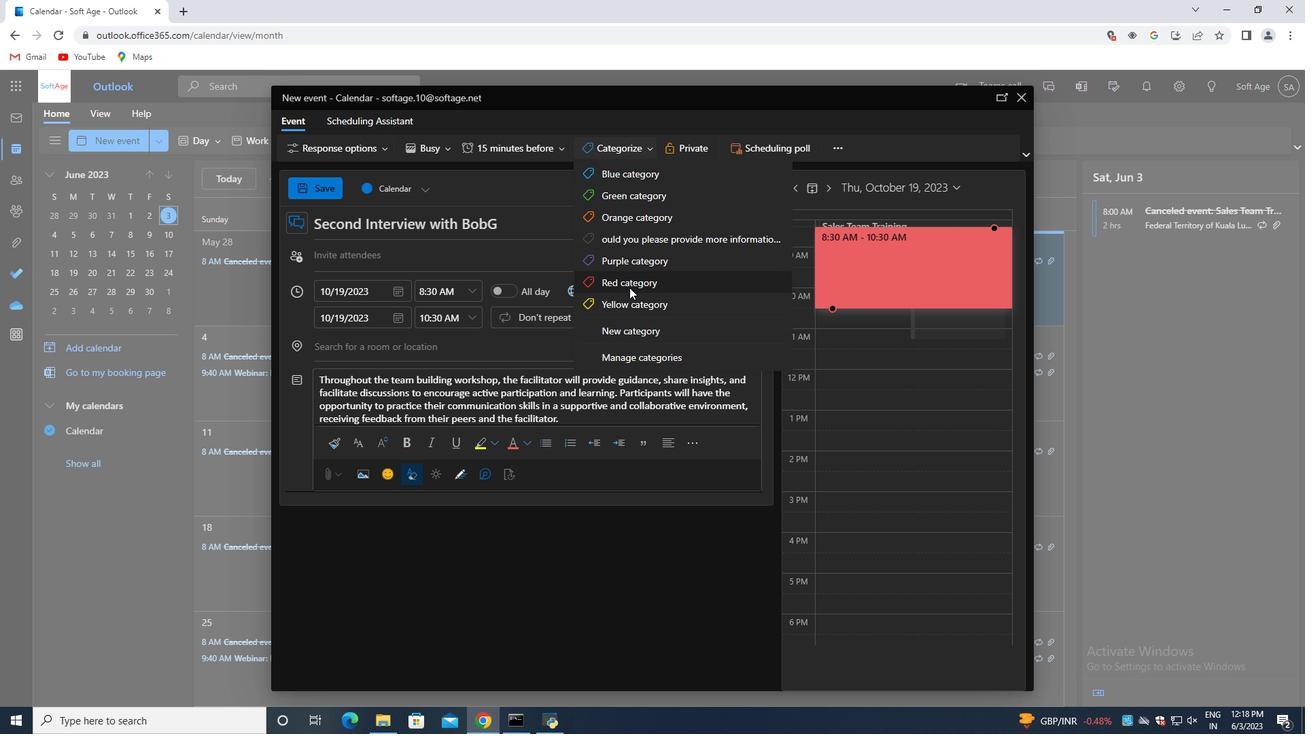 
Action: Mouse pressed left at (632, 280)
Screenshot: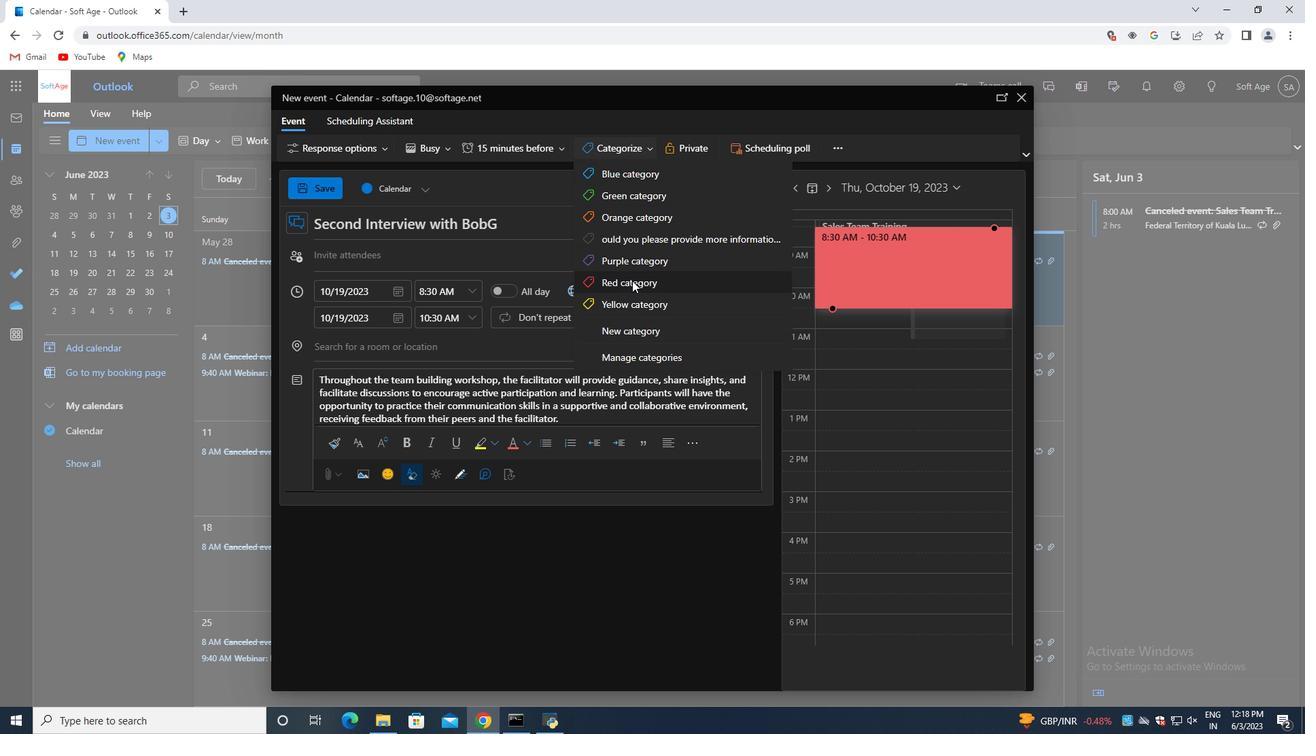 
Action: Mouse moved to (414, 340)
Screenshot: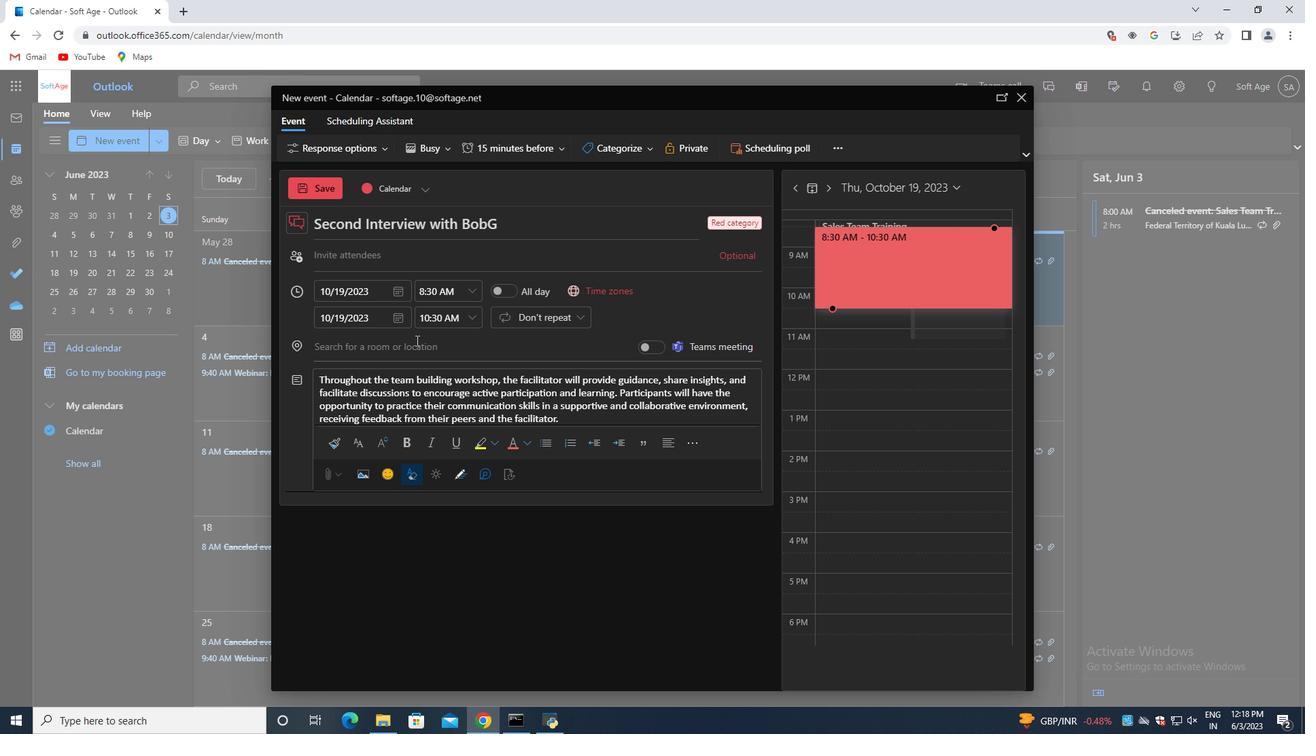 
Action: Mouse pressed left at (414, 340)
Screenshot: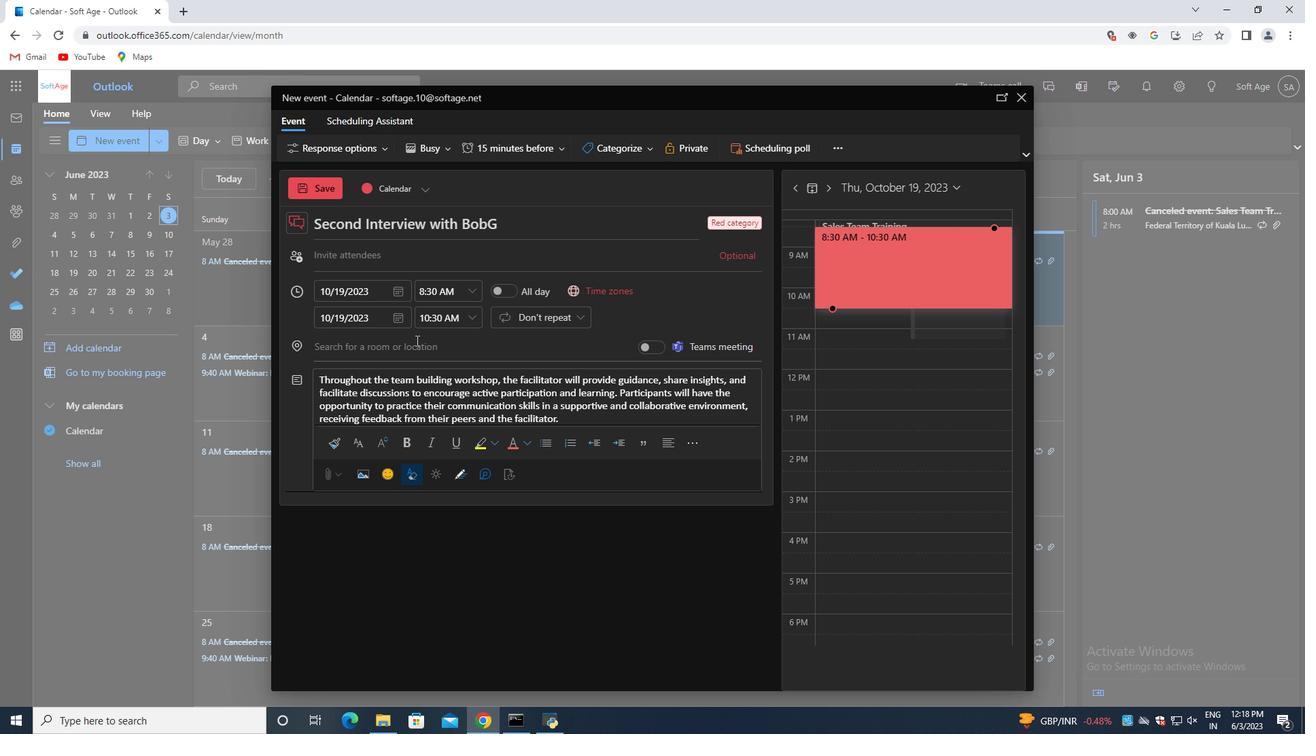 
Action: Mouse moved to (414, 340)
Screenshot: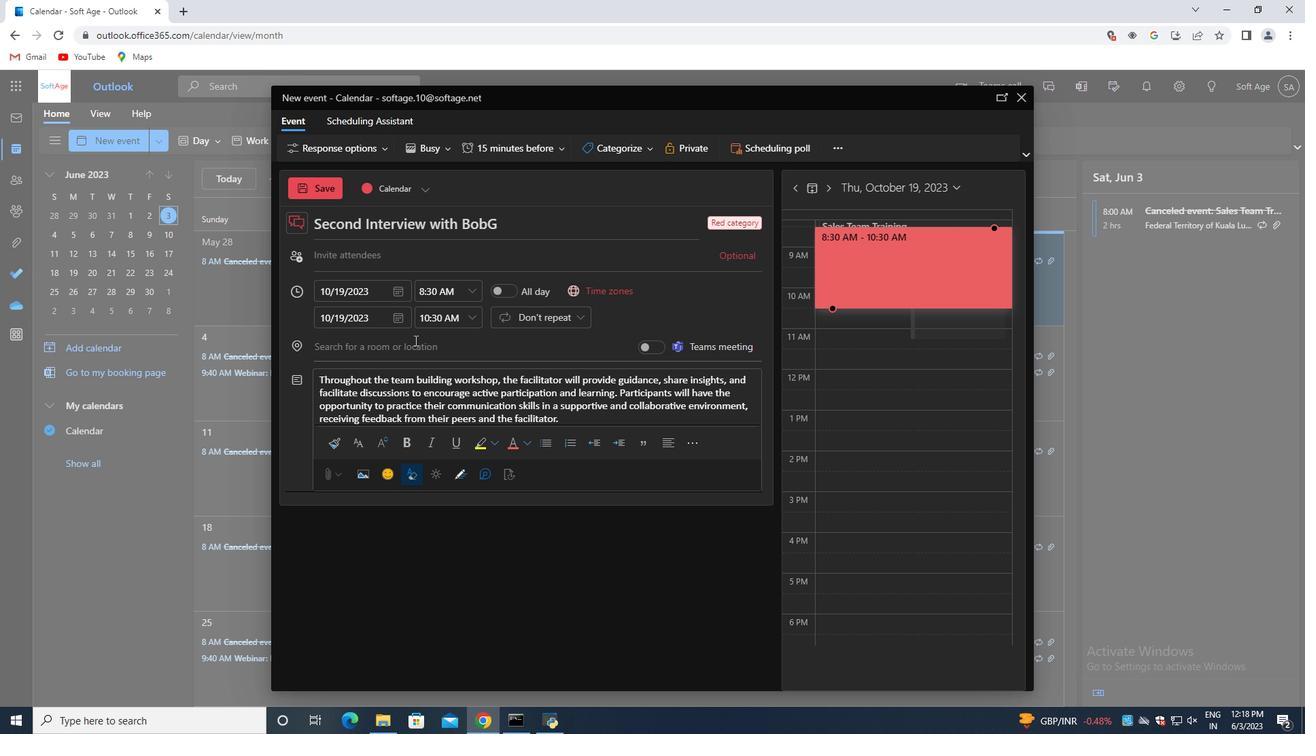 
Action: Key pressed 98
Screenshot: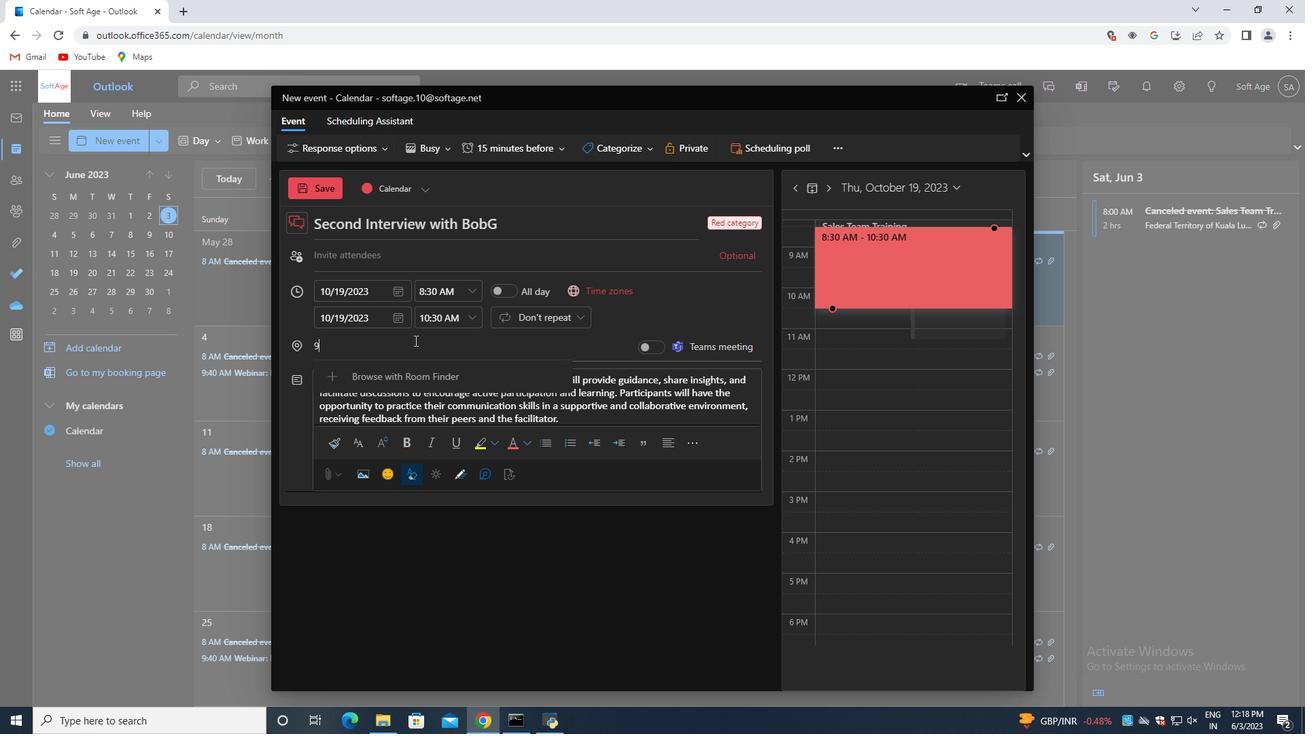 
Action: Mouse moved to (414, 340)
Screenshot: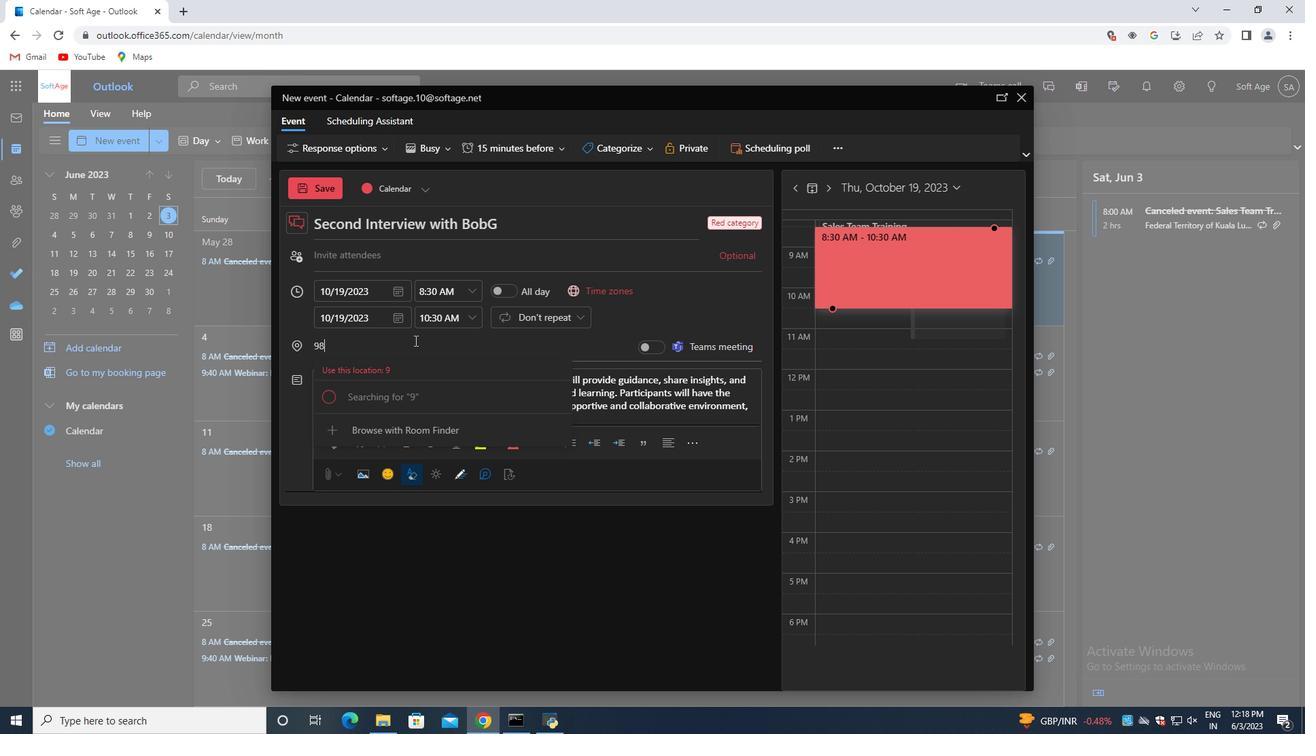 
Action: Key pressed 7<Key.space><Key.shift>Colosseum<Key.space><Key.backspace>,<Key.space><Key.shift>Rome,<Key.space><Key.shift>Italy
Screenshot: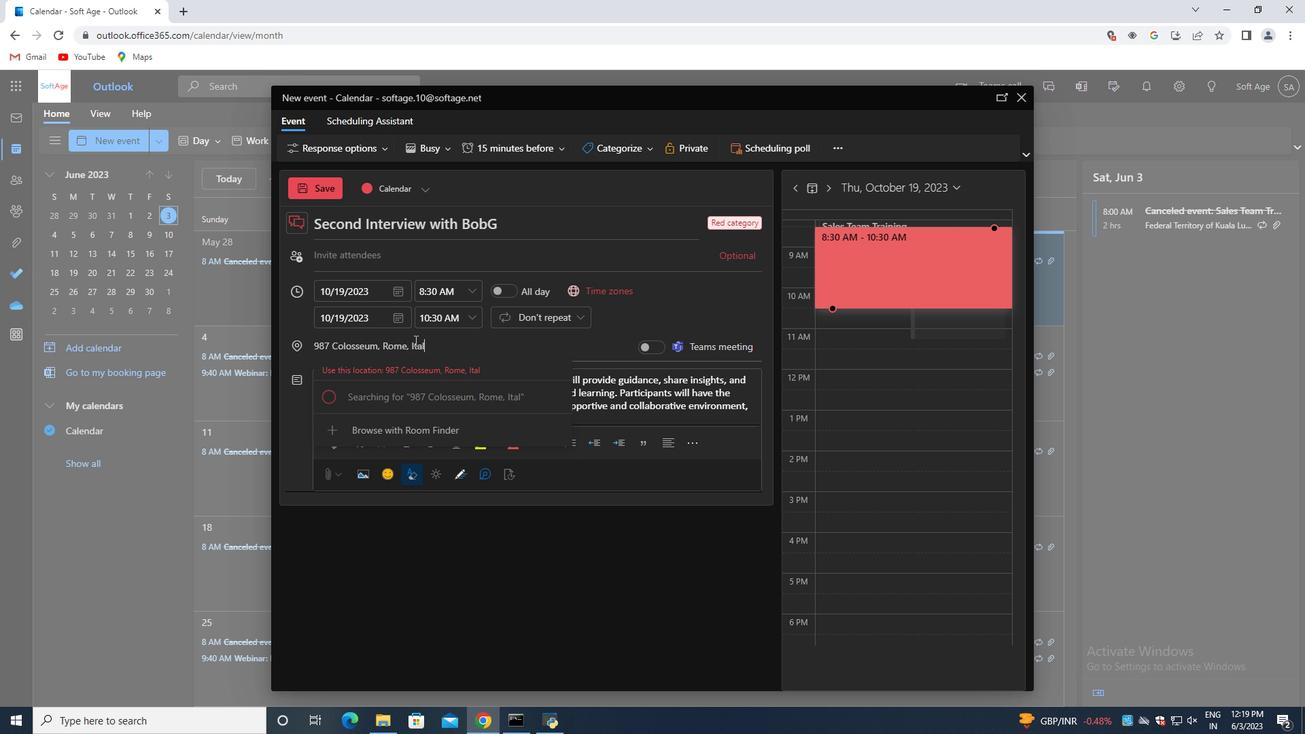 
Action: Mouse moved to (437, 372)
Screenshot: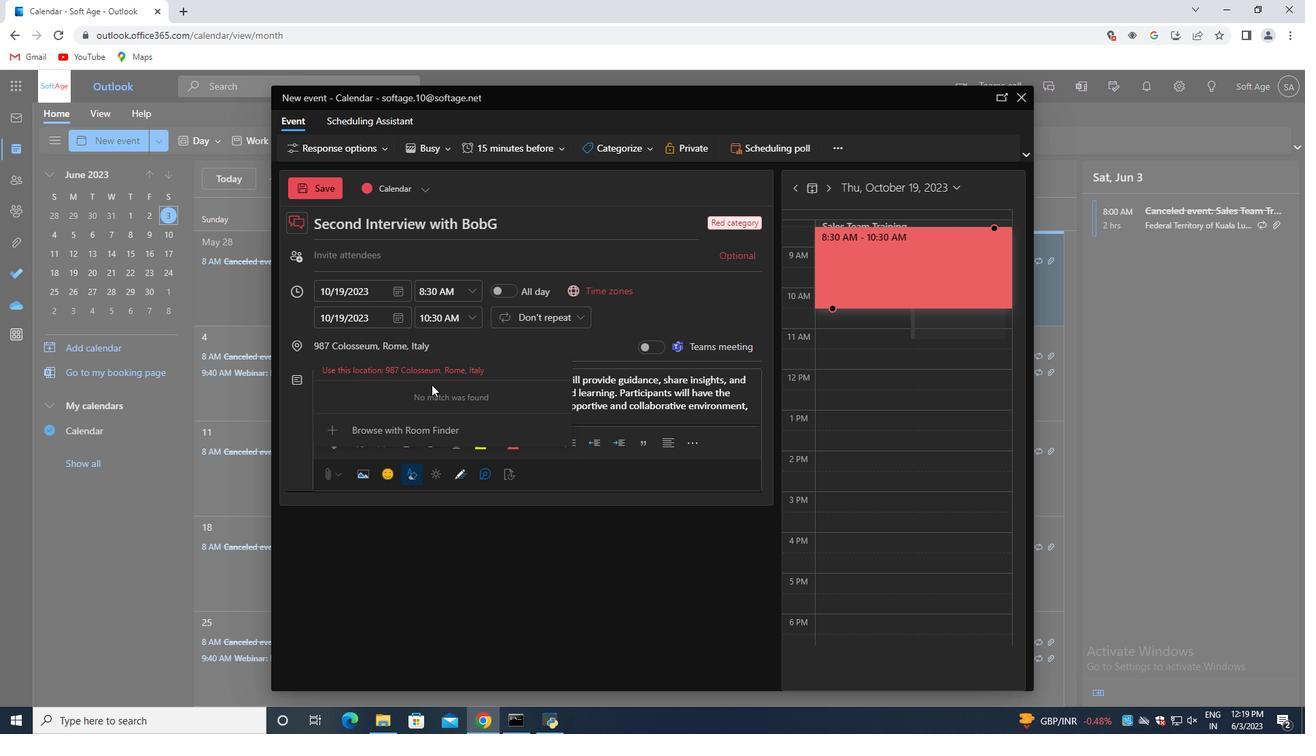 
Action: Mouse pressed left at (437, 372)
Screenshot: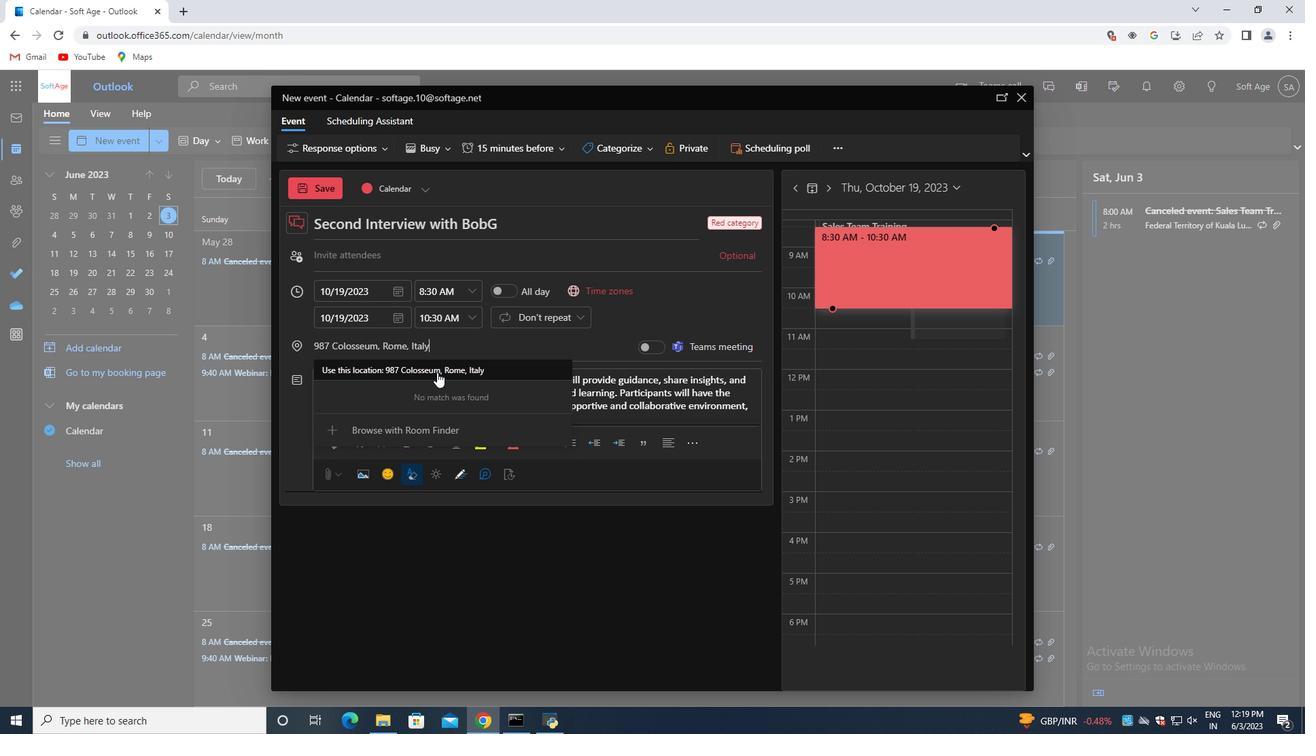 
Action: Mouse moved to (362, 253)
Screenshot: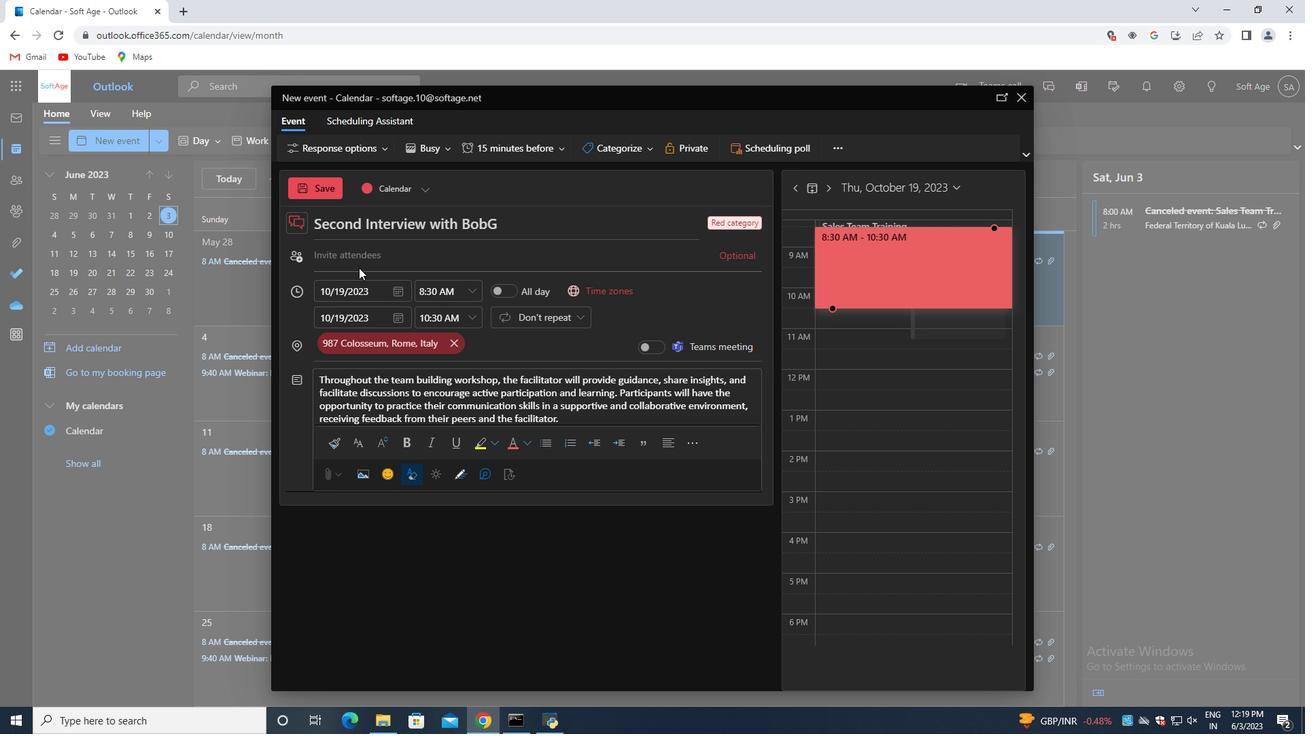 
Action: Mouse pressed left at (362, 253)
Screenshot: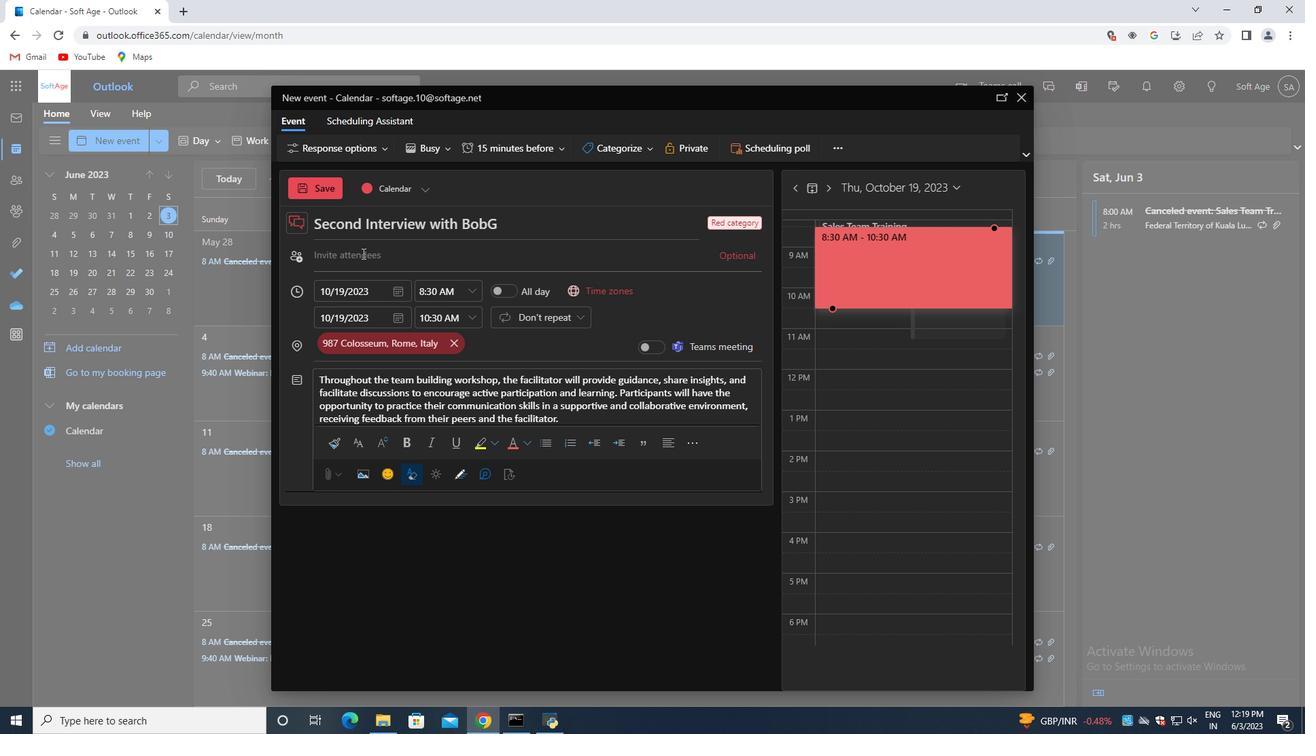 
Action: Mouse moved to (367, 251)
Screenshot: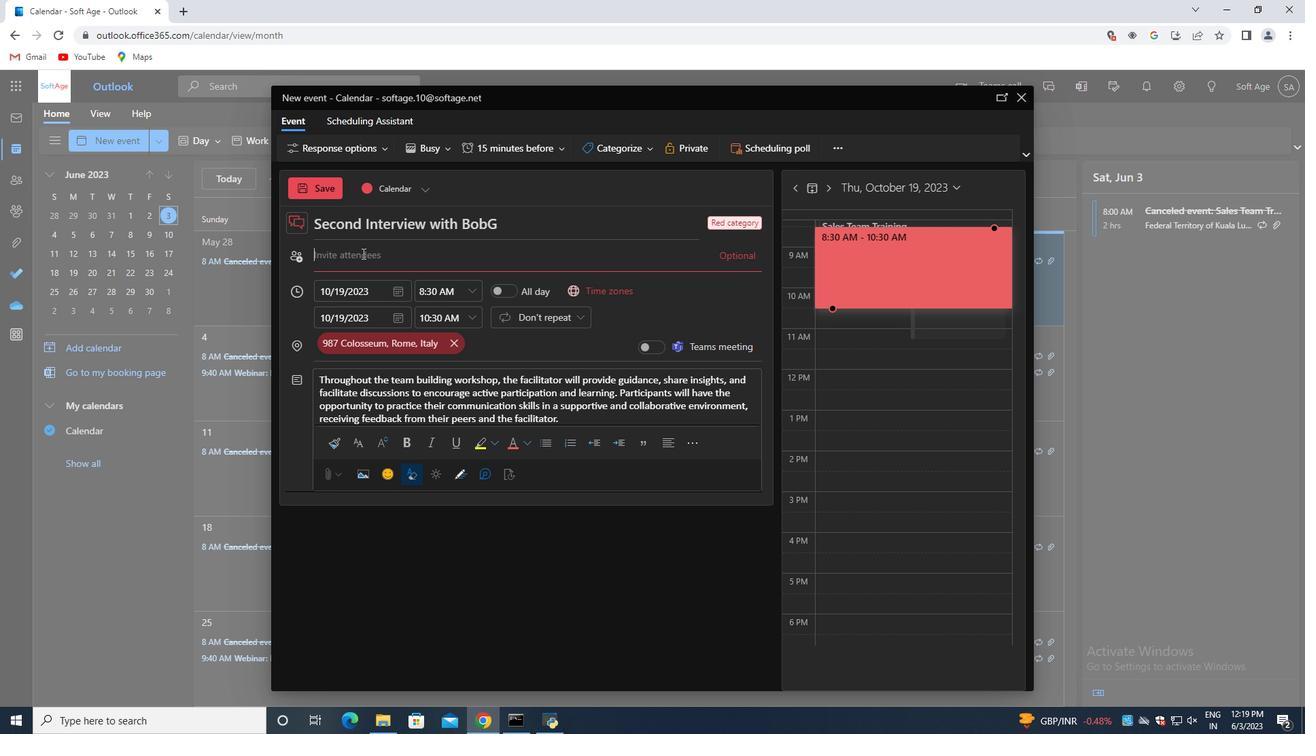 
Action: Key pressed softage.9<Key.shift>@softage.net
Screenshot: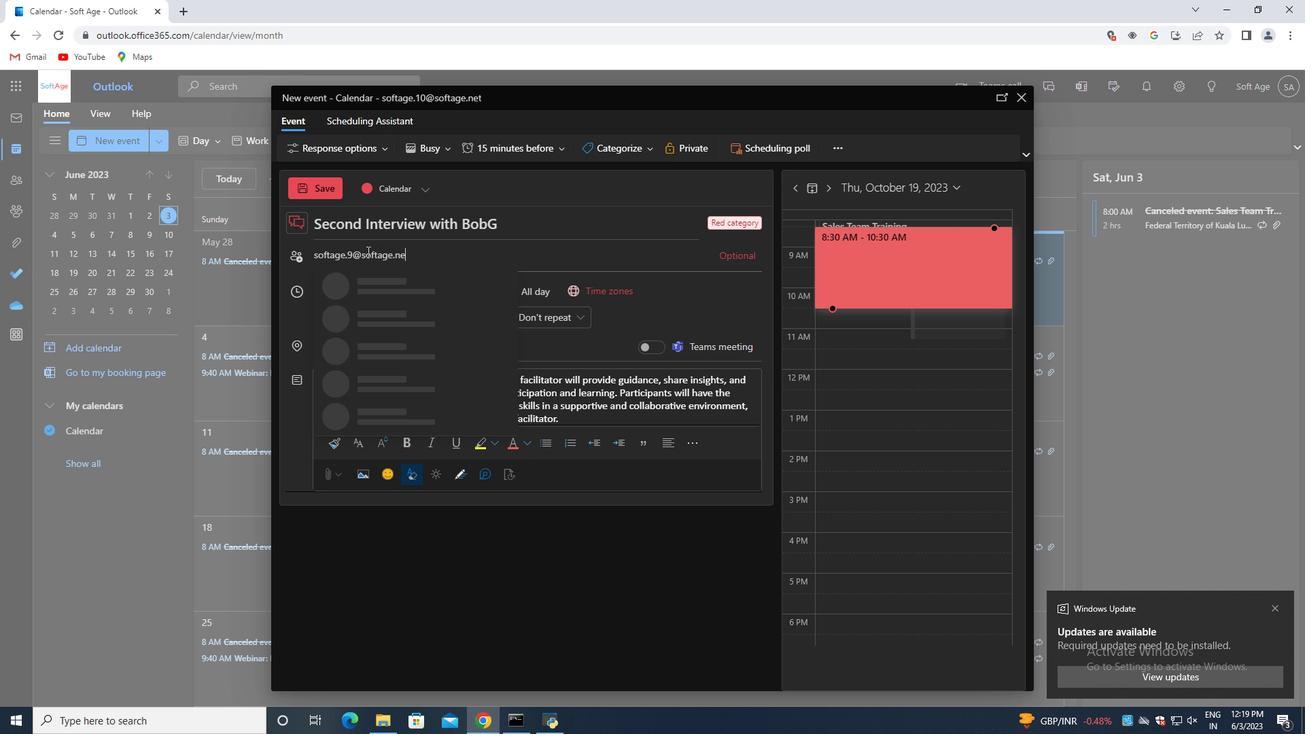 
Action: Mouse moved to (429, 285)
Screenshot: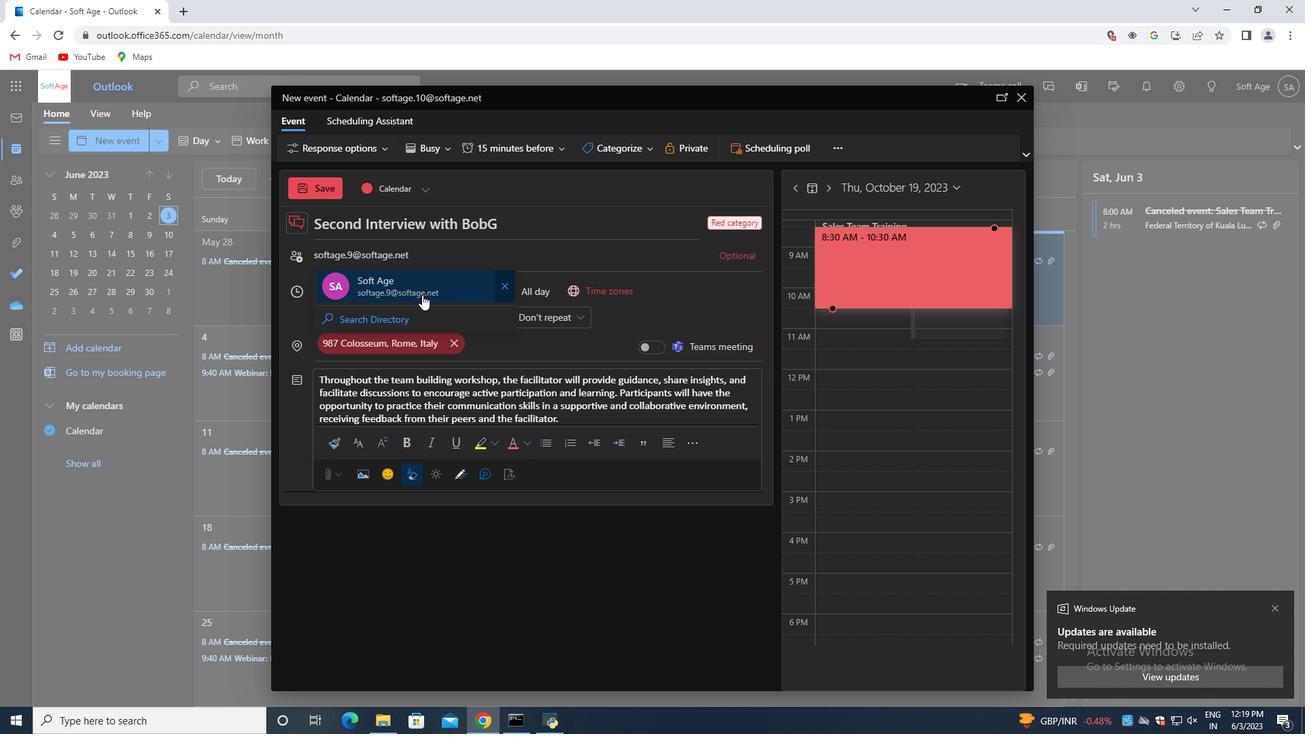 
Action: Mouse pressed left at (429, 285)
Screenshot: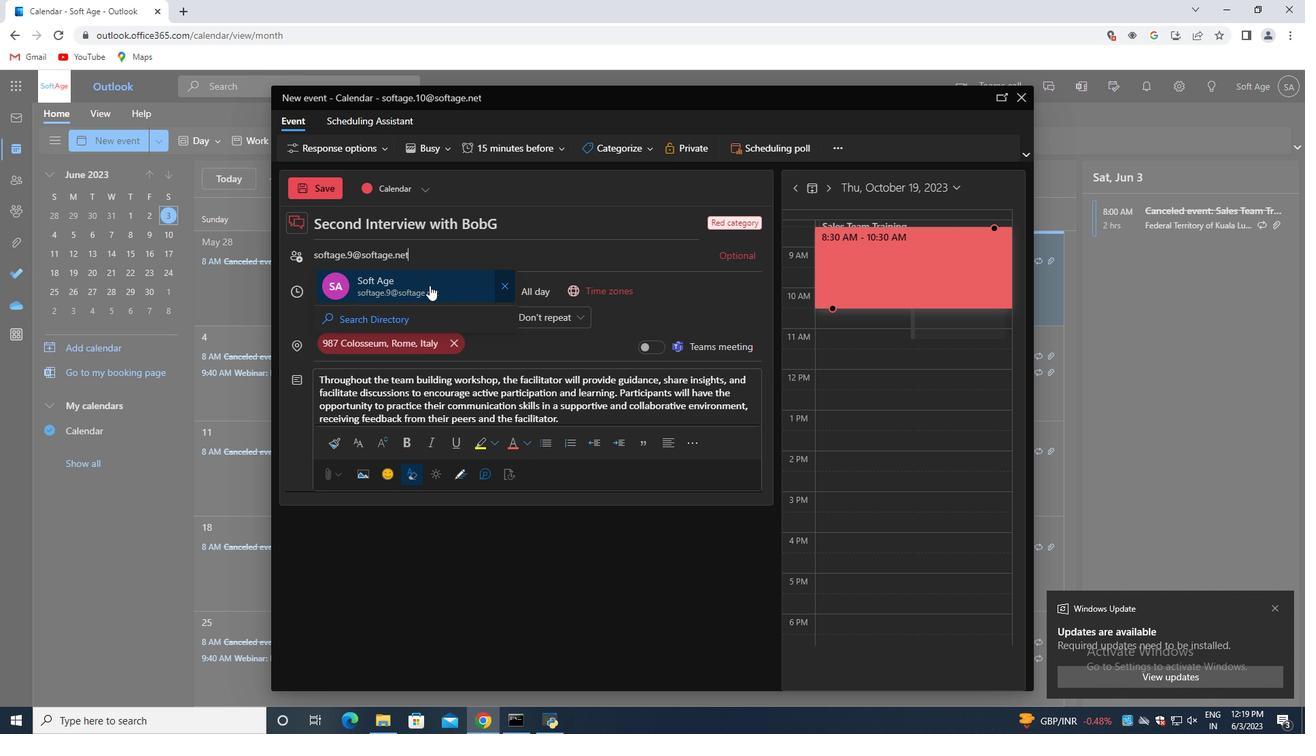 
Action: Key pressed si<Key.backspace>oftage.8<Key.shift>@softage.net
Screenshot: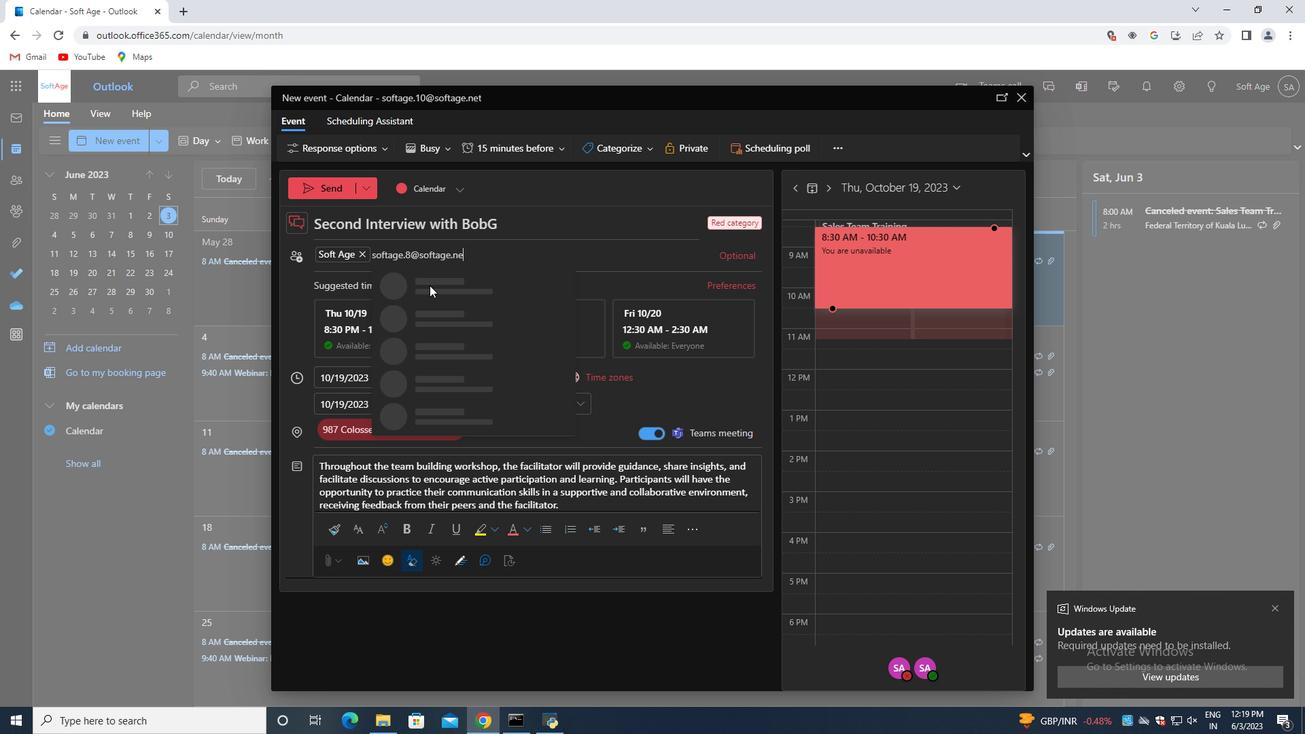 
Action: Mouse moved to (503, 282)
Screenshot: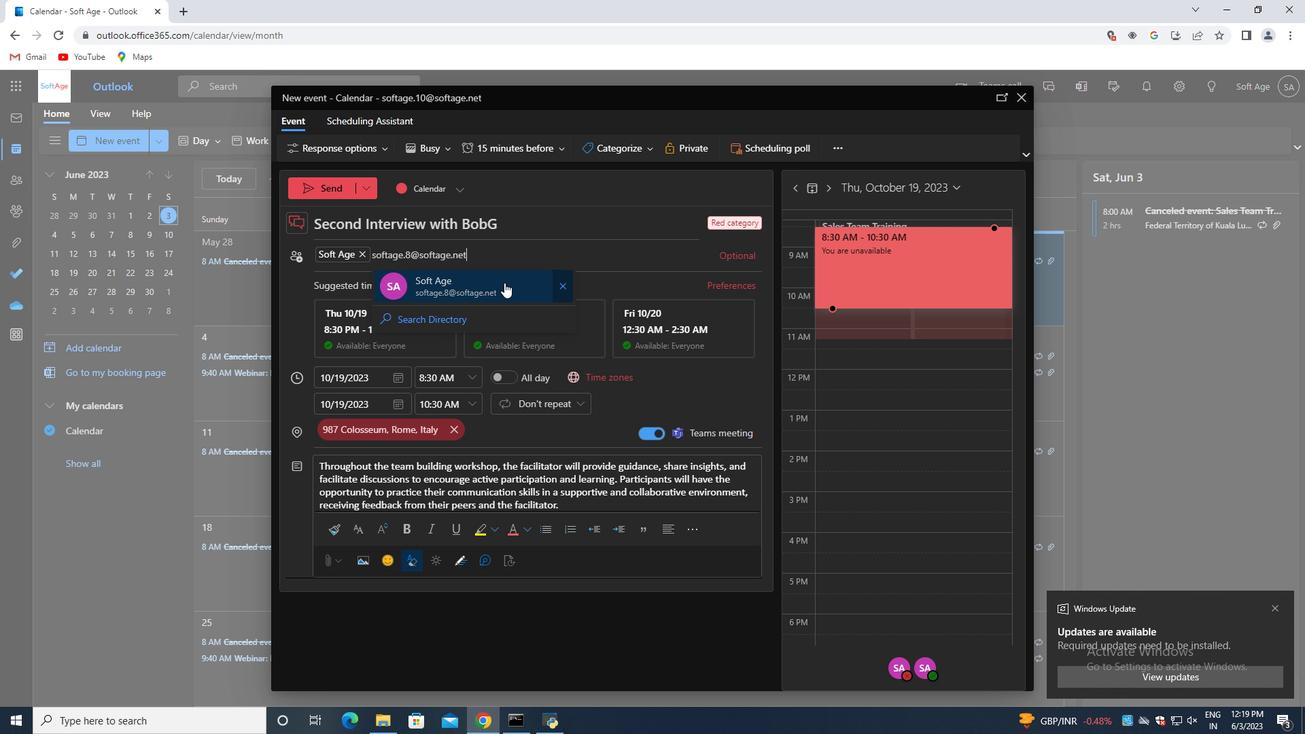 
Action: Mouse pressed left at (503, 282)
Screenshot: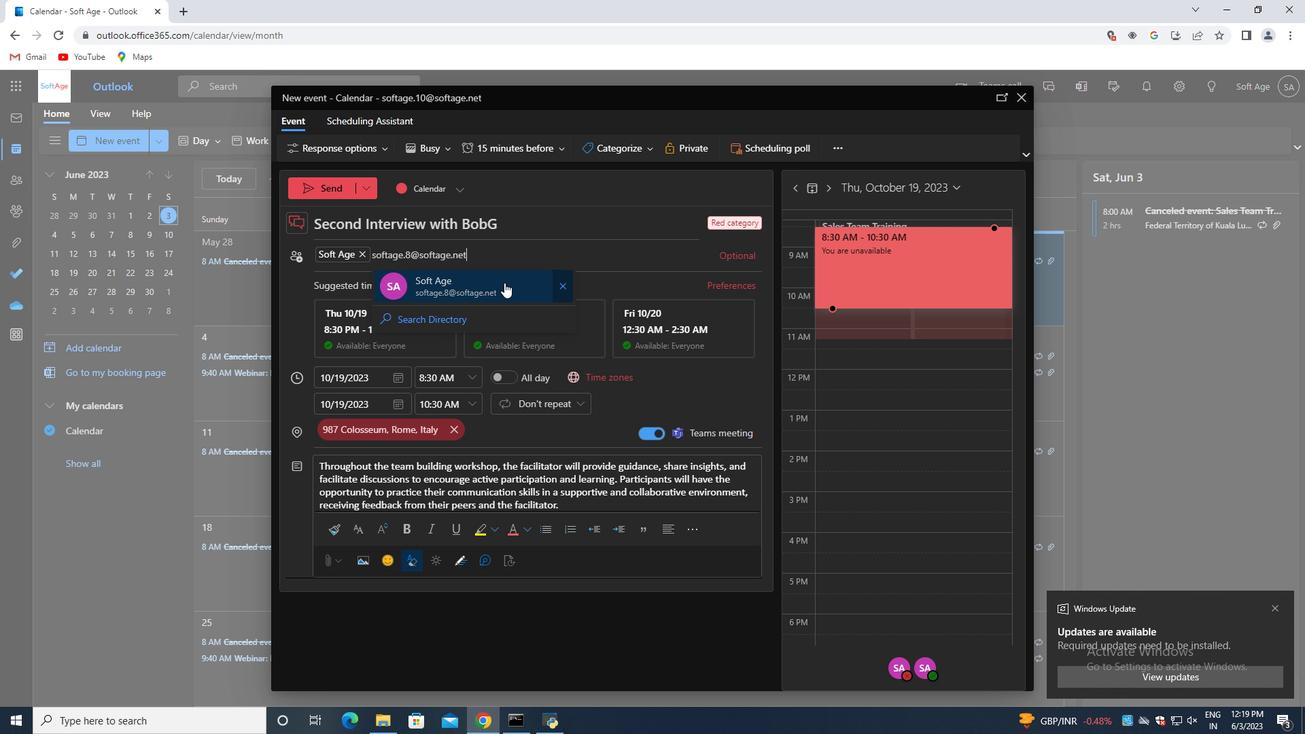 
Action: Mouse moved to (539, 149)
Screenshot: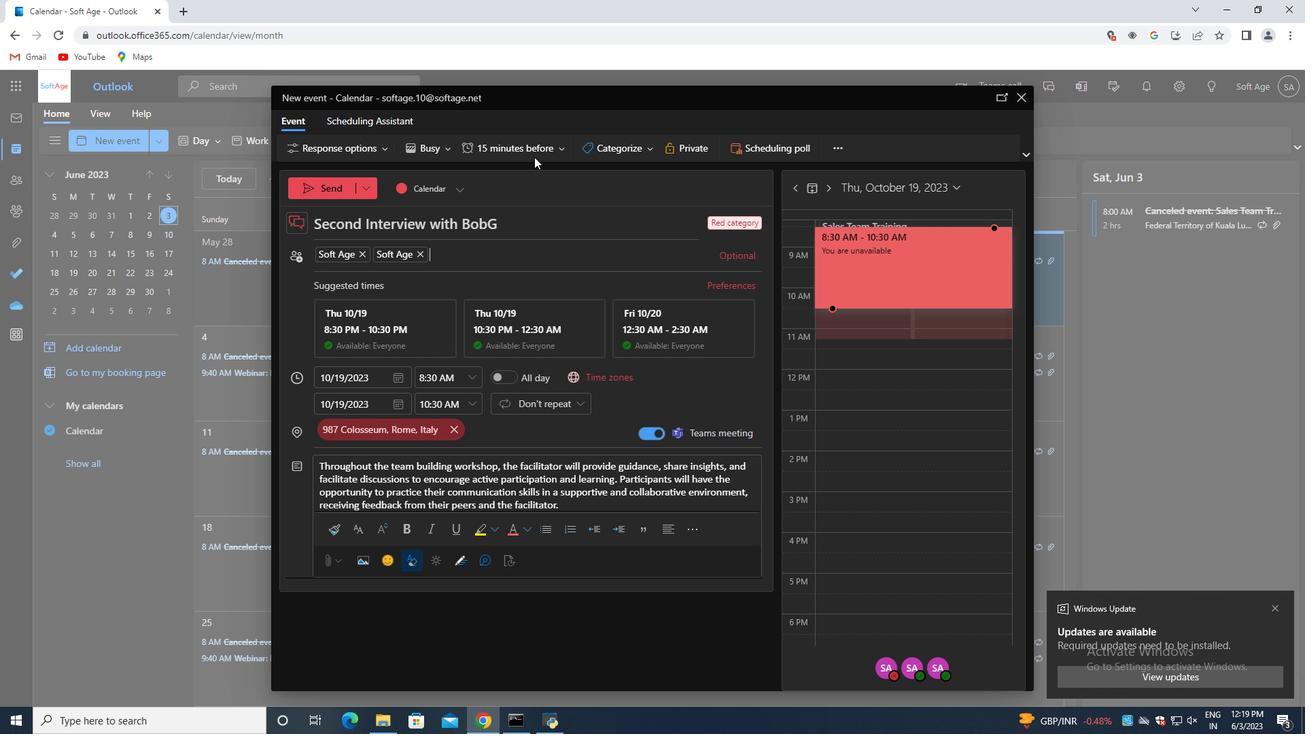 
Action: Mouse pressed left at (539, 149)
Screenshot: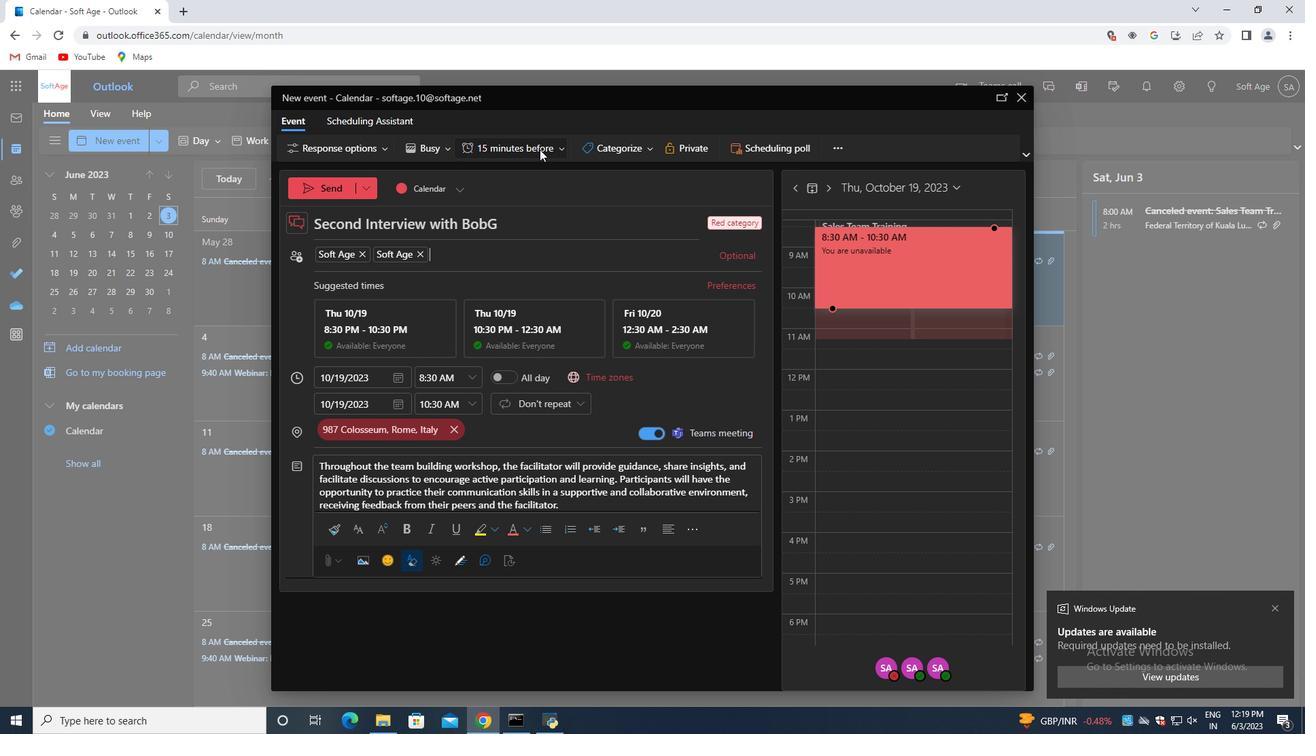 
Action: Mouse moved to (525, 270)
Screenshot: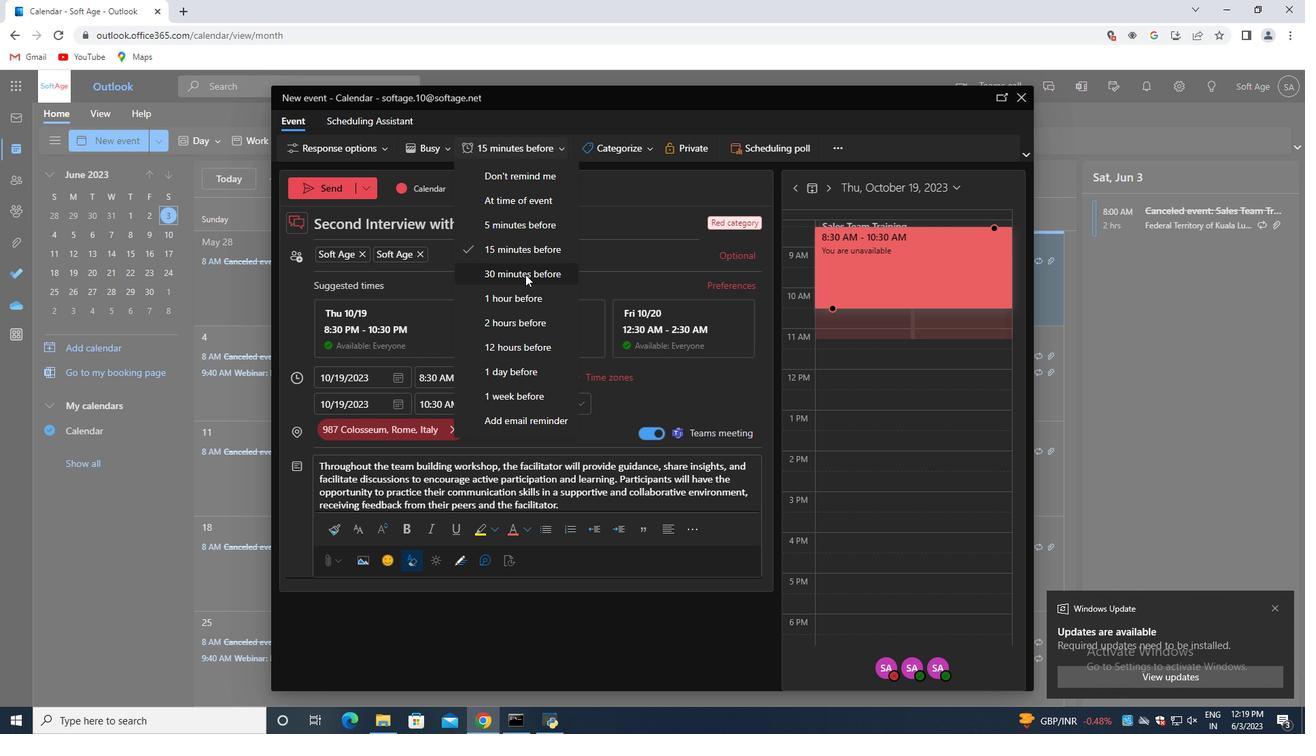 
Action: Mouse pressed left at (525, 270)
Screenshot: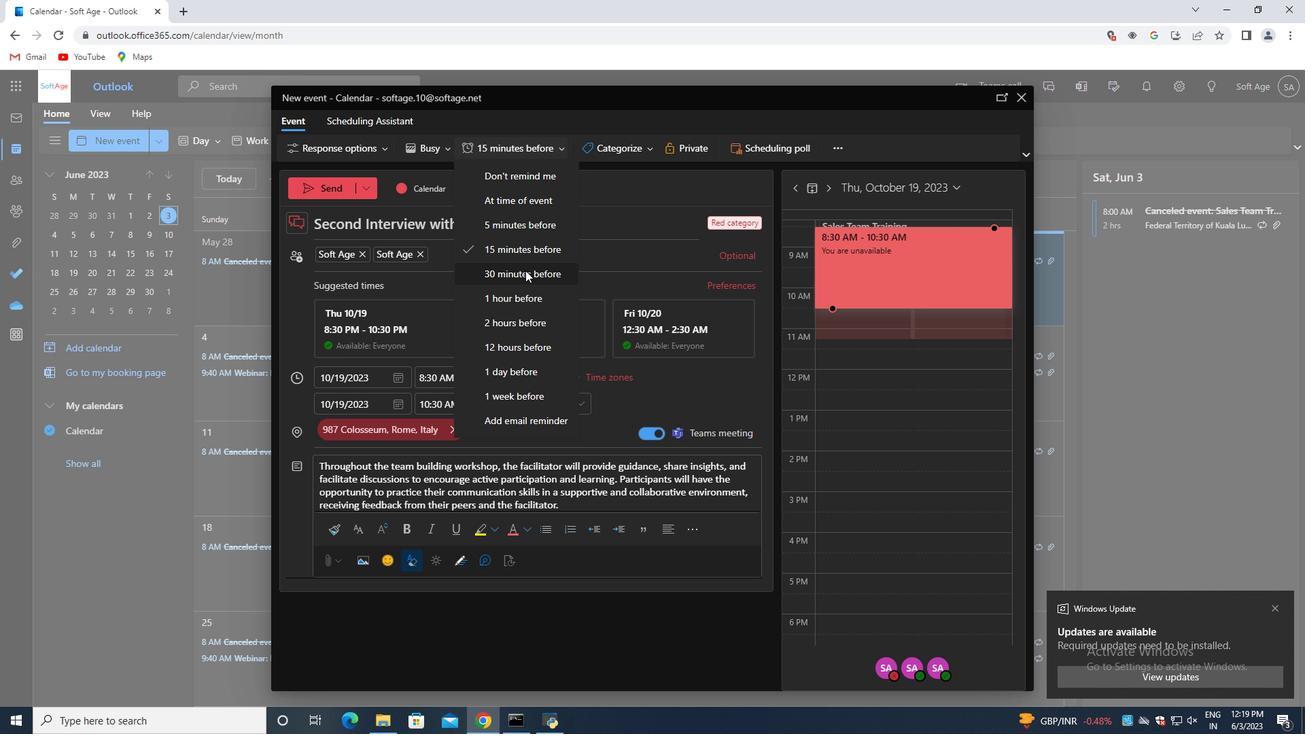 
Action: Mouse moved to (326, 192)
Screenshot: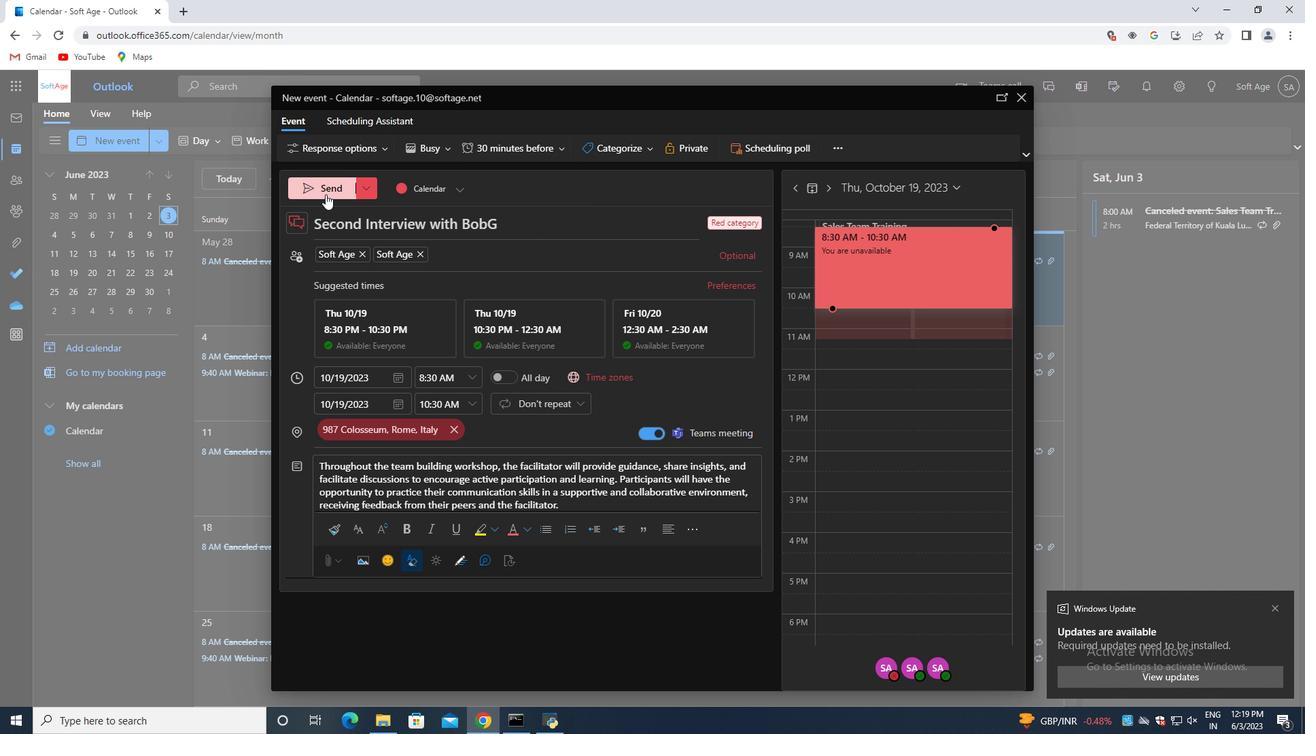 
Action: Mouse pressed left at (326, 192)
Screenshot: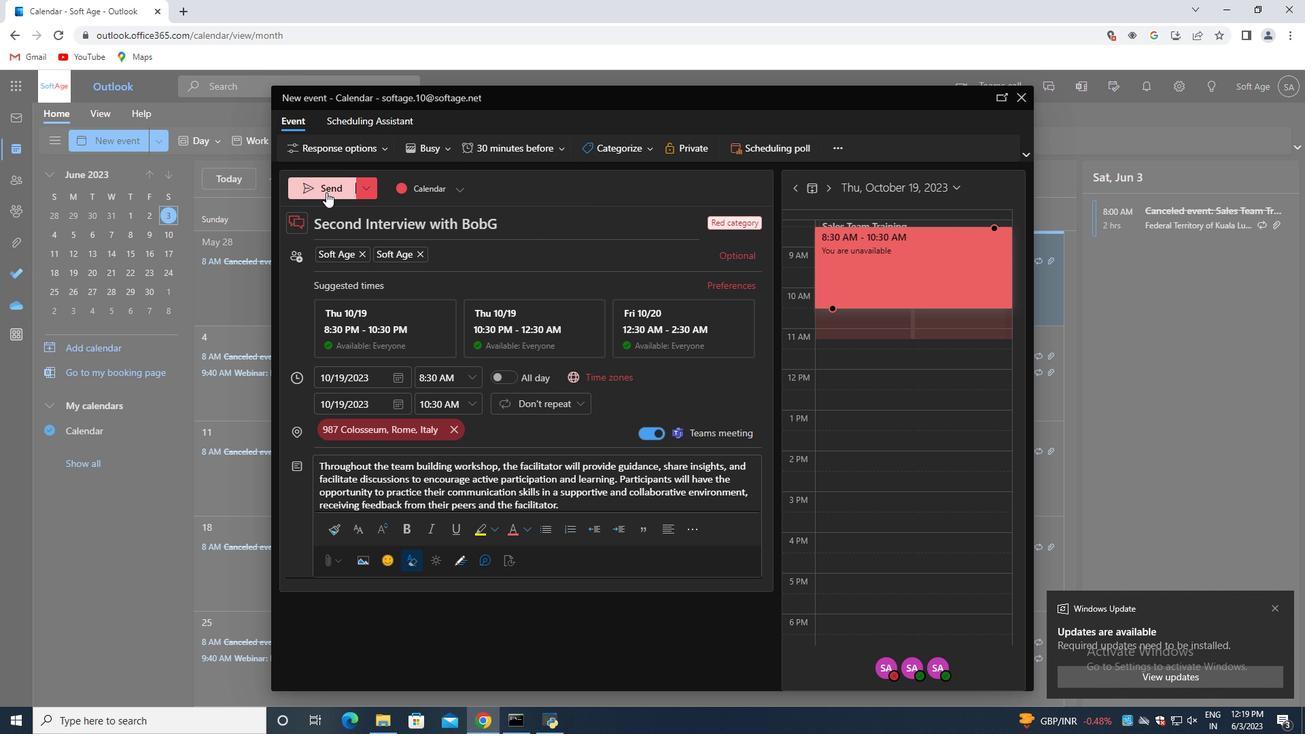 
